 Task: Look for space in Bucha, Ukraine from 24th August, 2023 to 10th September, 2023 for 8 adults in price range Rs.12000 to Rs.15000. Place can be entire place or shared room with 4 bedrooms having 8 beds and 4 bathrooms. Property type can be house, flat, guest house. Amenities needed are: wifi, TV, free parkinig on premises, gym, breakfast. Booking option can be shelf check-in. Required host language is English.
Action: Mouse moved to (435, 108)
Screenshot: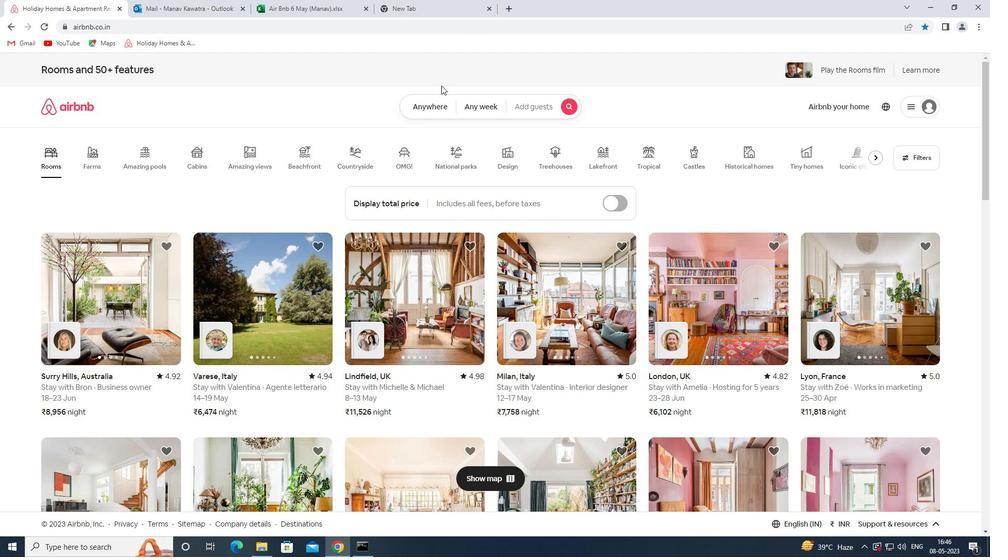 
Action: Mouse pressed left at (435, 108)
Screenshot: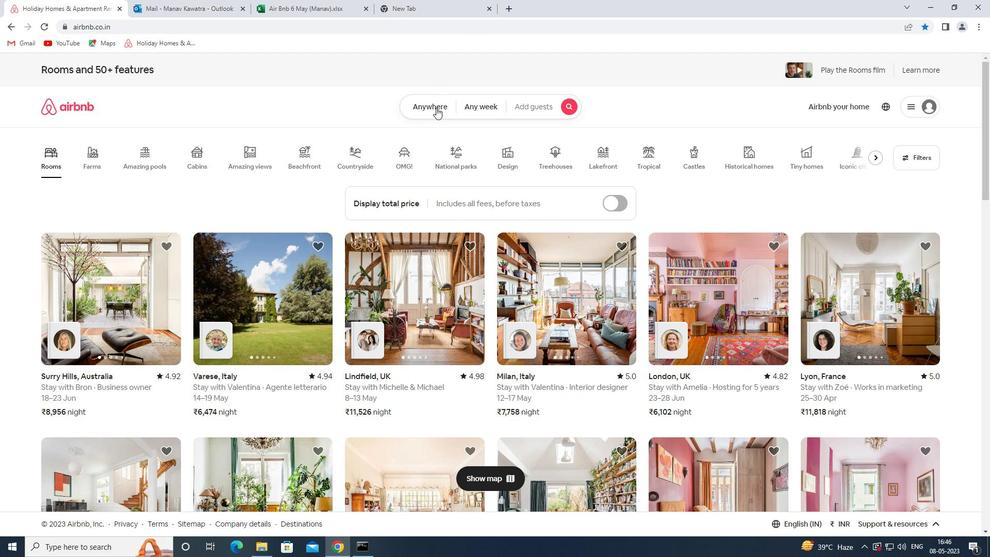 
Action: Mouse moved to (340, 146)
Screenshot: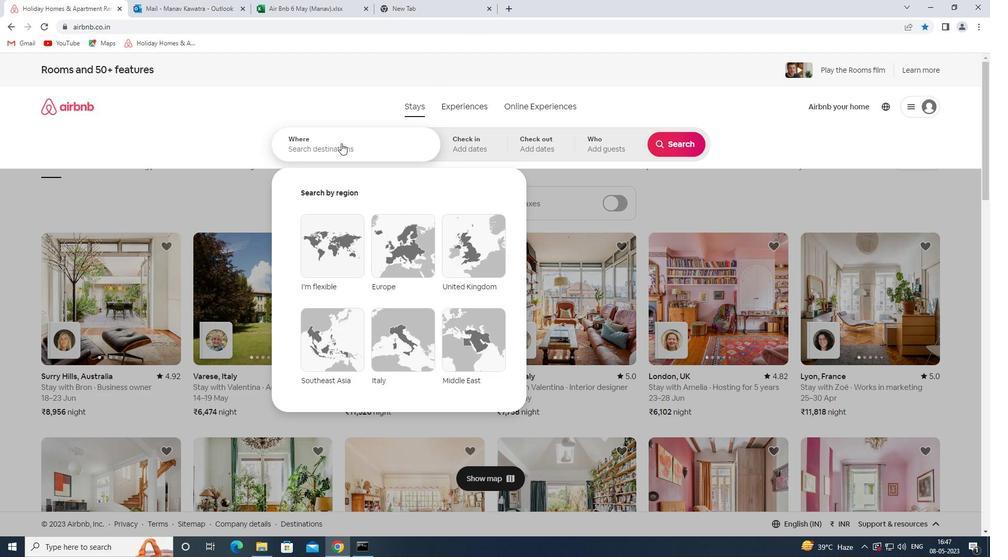 
Action: Mouse pressed left at (340, 146)
Screenshot: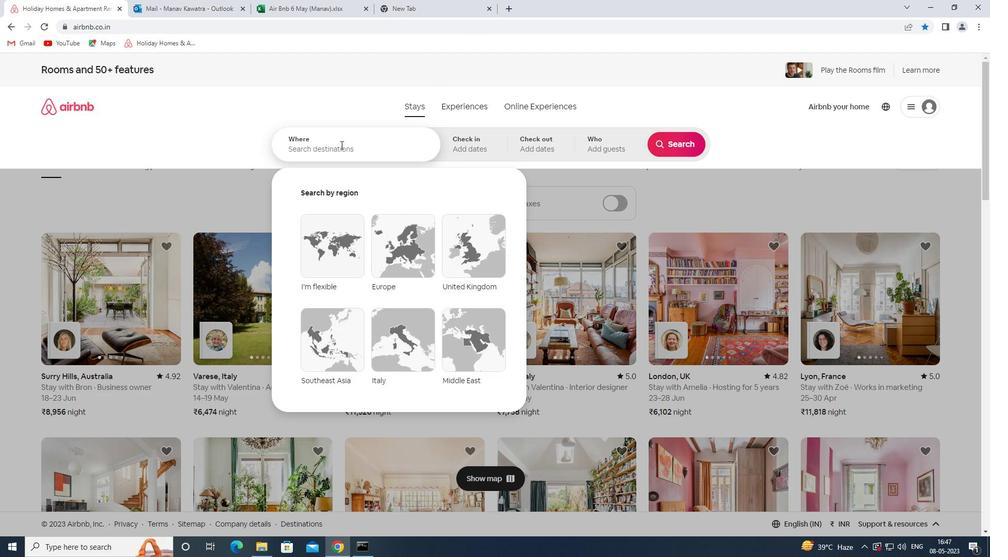 
Action: Key pressed <Key.shift_r><Key.shift_r><Key.shift_r><Key.shift_r><Key.shift_r><Key.shift_r><Key.shift_r><Key.shift_r><Key.shift_r><Key.shift_r><Key.shift_r><Key.shift_r><Key.shift_r>Bucha<Key.space><Key.shift><Key.shift><Key.shift><Key.shift><Key.shift><Key.shift><Key.shift><Key.shift><Key.shift><Key.shift><Key.shift><Key.shift><Key.shift><Key.shift><Key.shift>UKRAINE<Key.space><Key.enter>
Screenshot: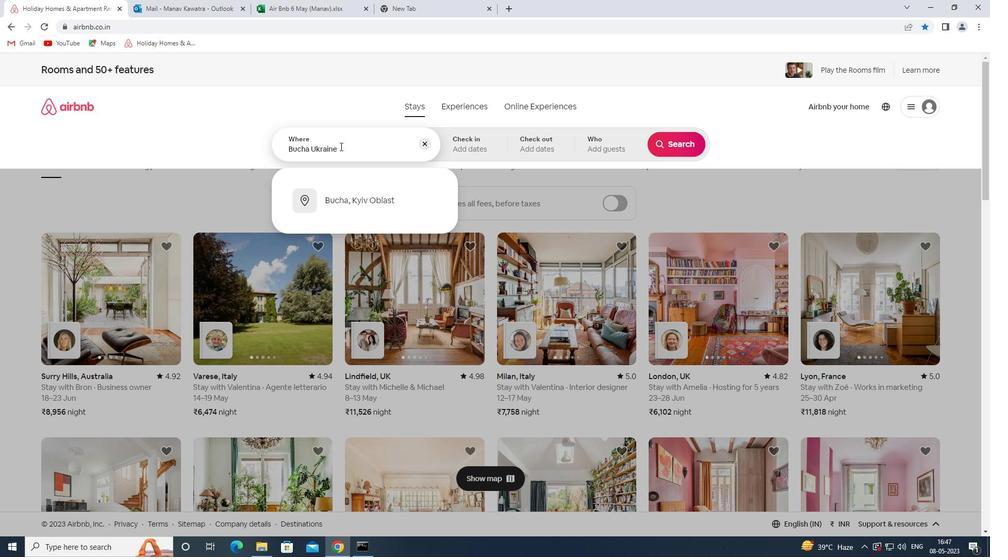 
Action: Mouse moved to (667, 222)
Screenshot: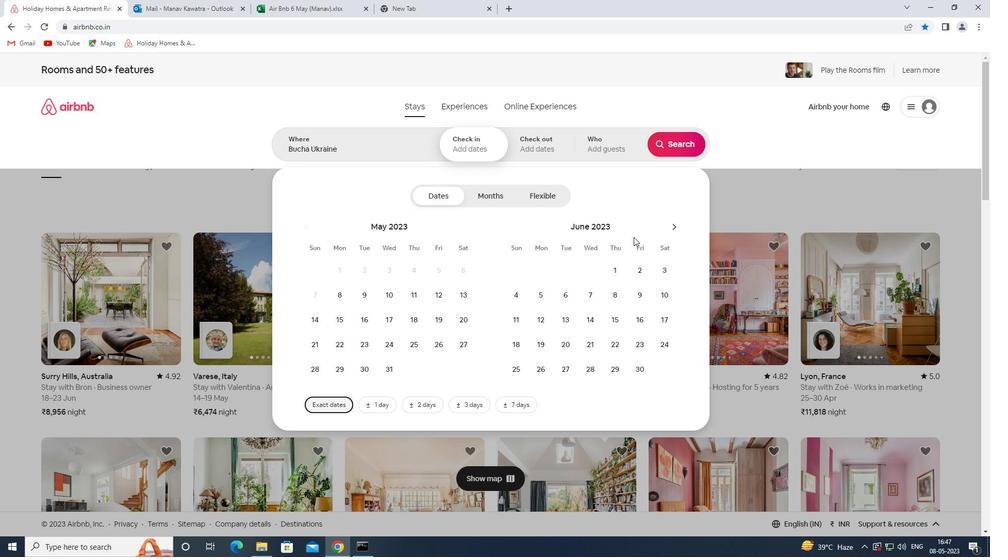 
Action: Mouse pressed left at (667, 222)
Screenshot: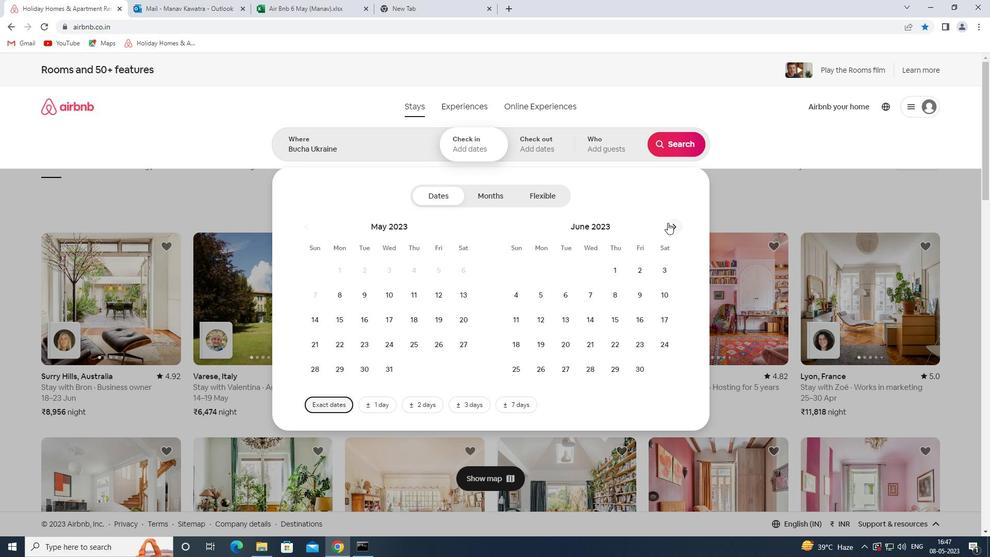 
Action: Mouse moved to (670, 223)
Screenshot: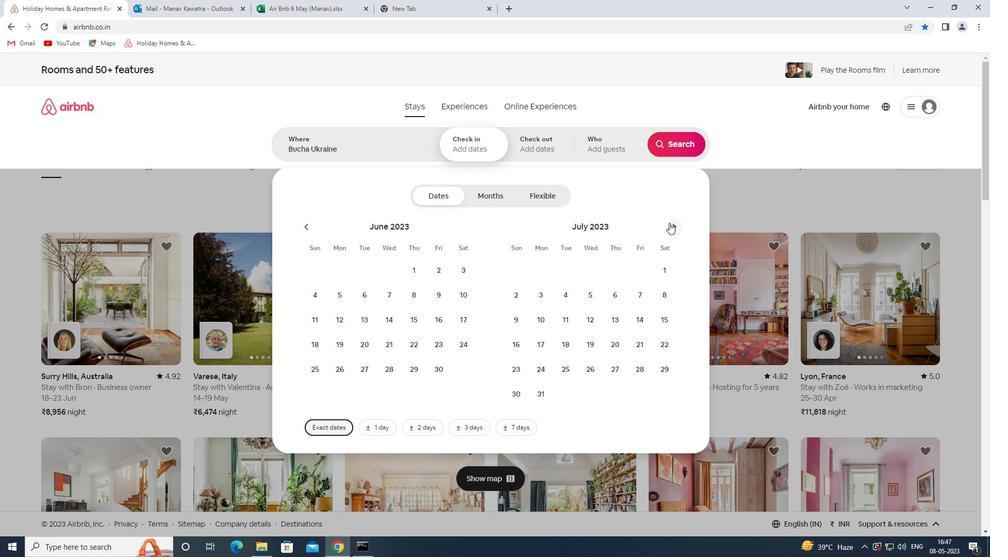 
Action: Mouse pressed left at (670, 223)
Screenshot: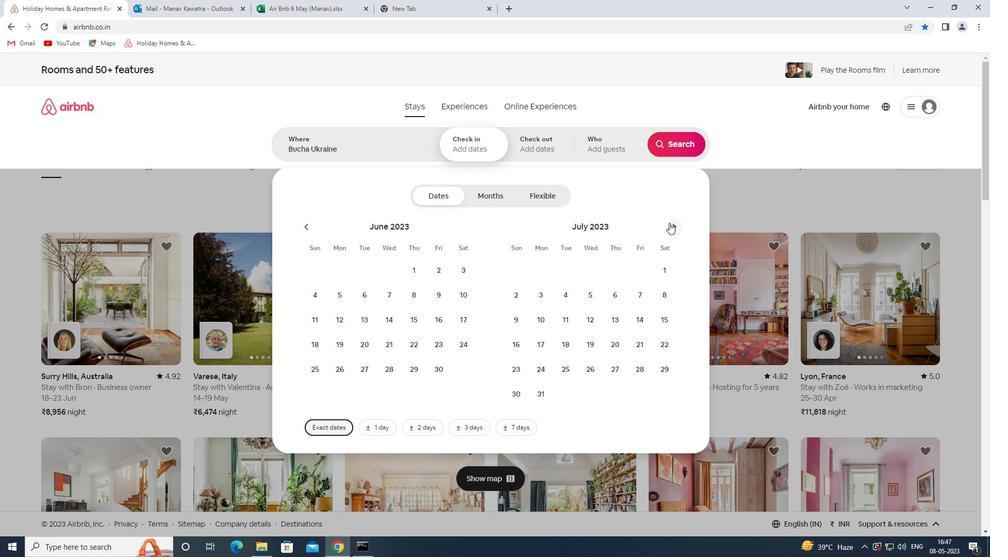 
Action: Mouse moved to (616, 348)
Screenshot: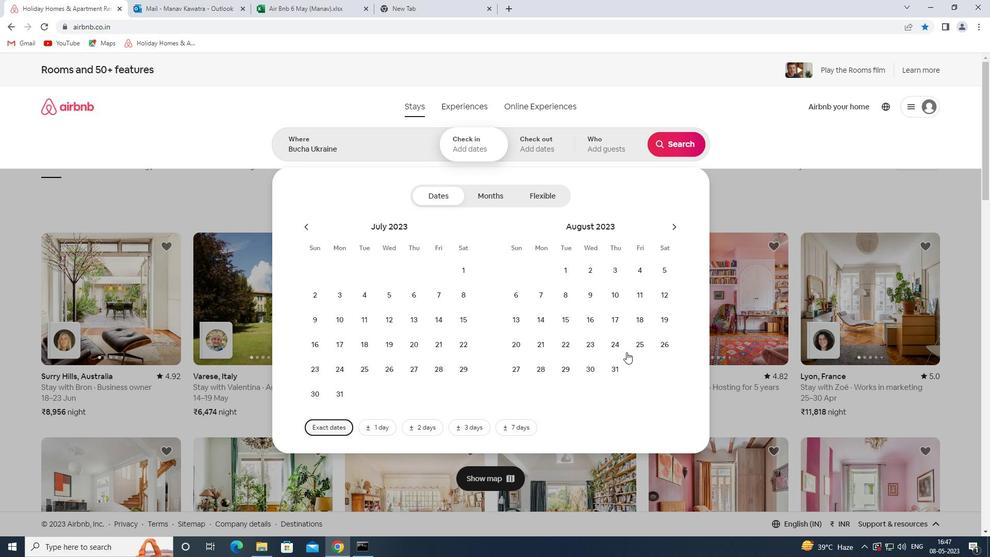 
Action: Mouse pressed left at (616, 348)
Screenshot: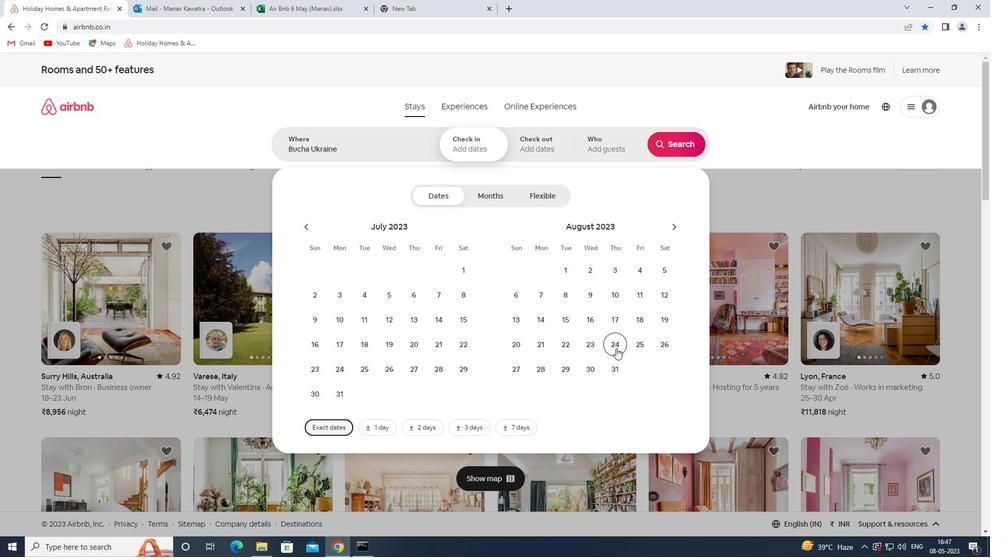 
Action: Mouse moved to (671, 221)
Screenshot: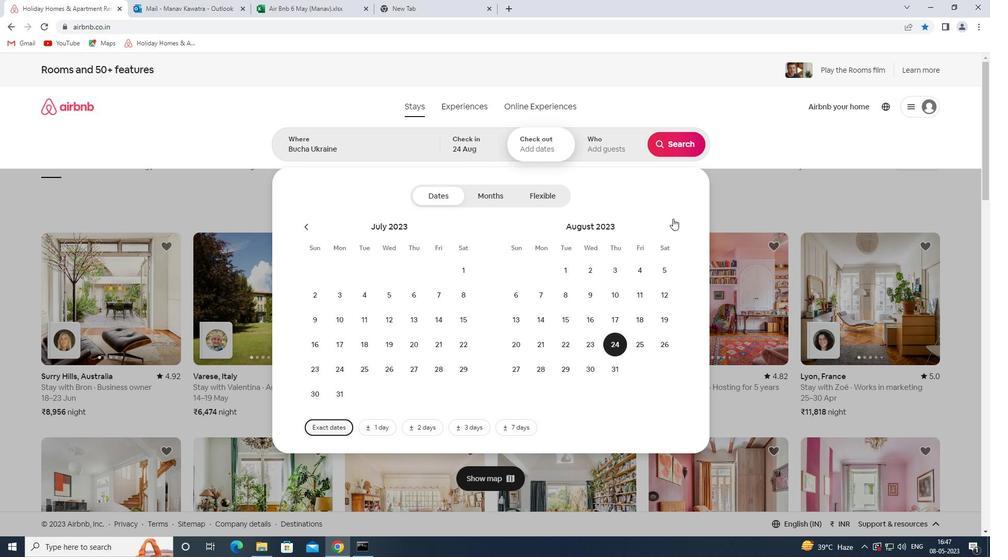 
Action: Mouse pressed left at (671, 221)
Screenshot: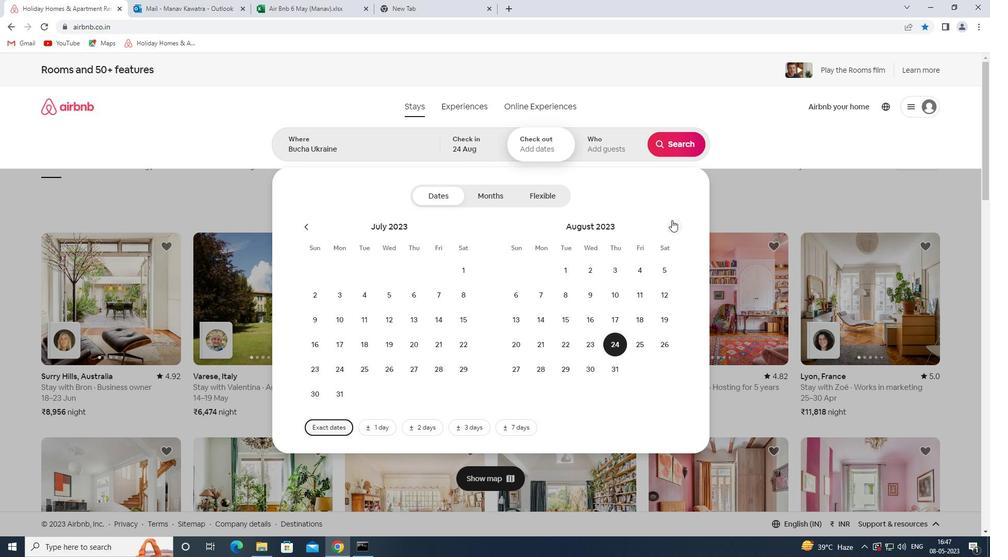
Action: Mouse moved to (521, 318)
Screenshot: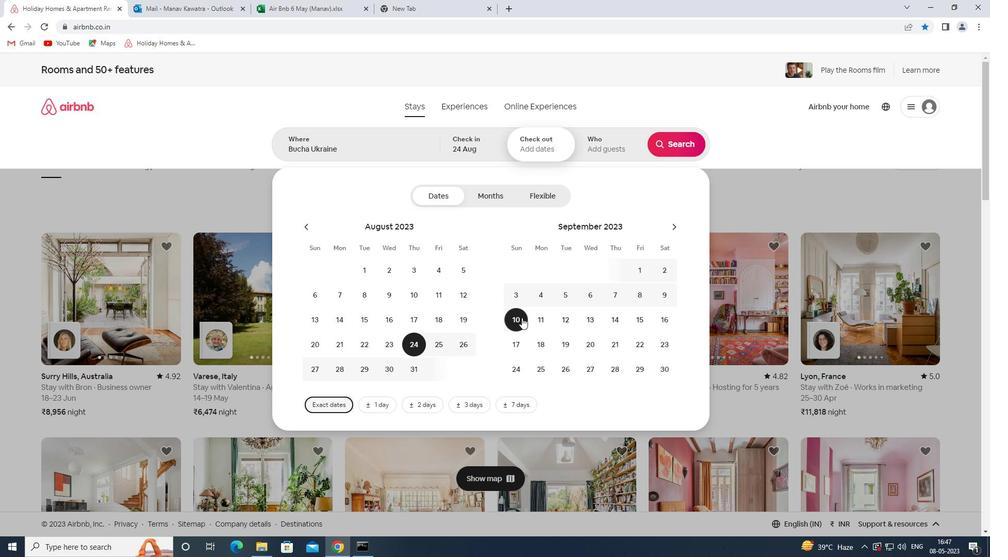 
Action: Mouse pressed left at (521, 318)
Screenshot: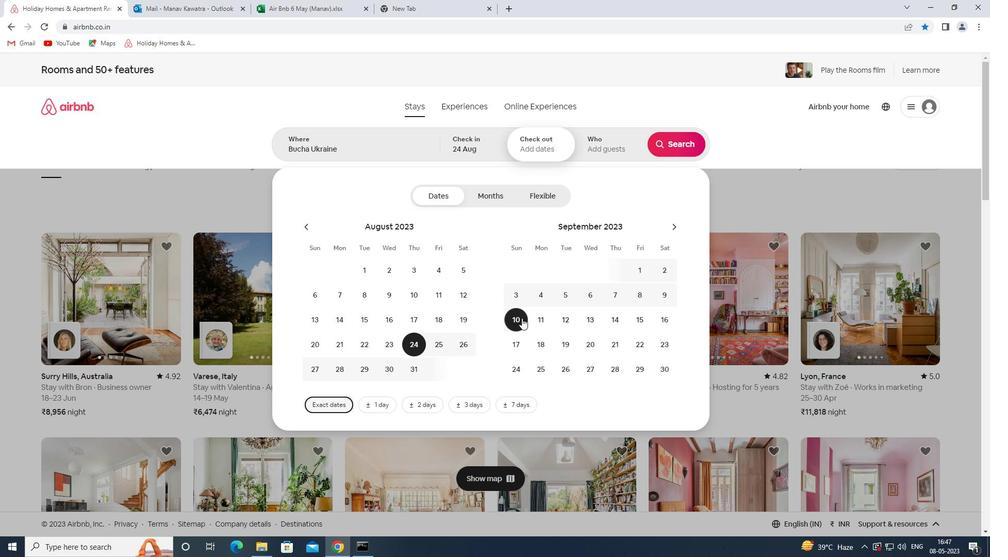 
Action: Mouse moved to (601, 146)
Screenshot: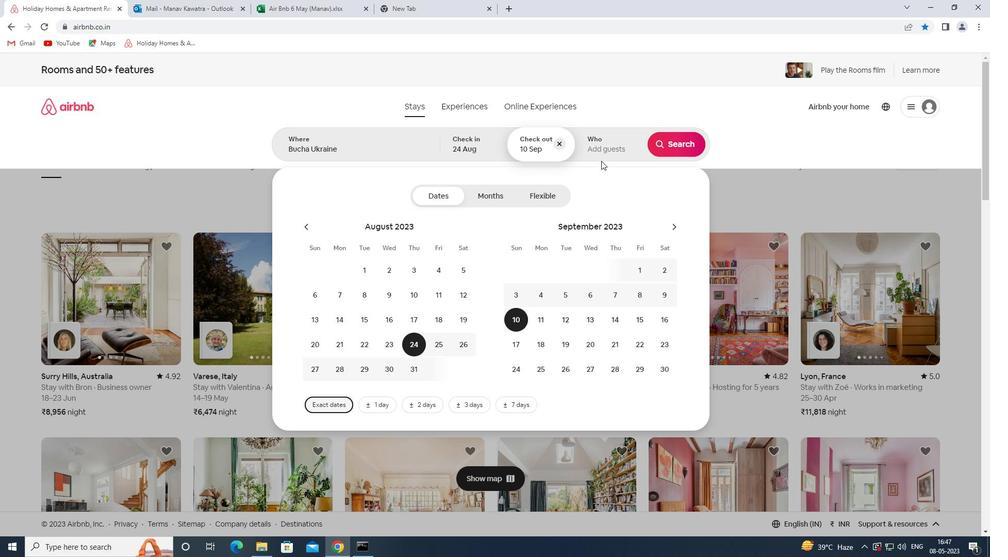 
Action: Mouse pressed left at (601, 146)
Screenshot: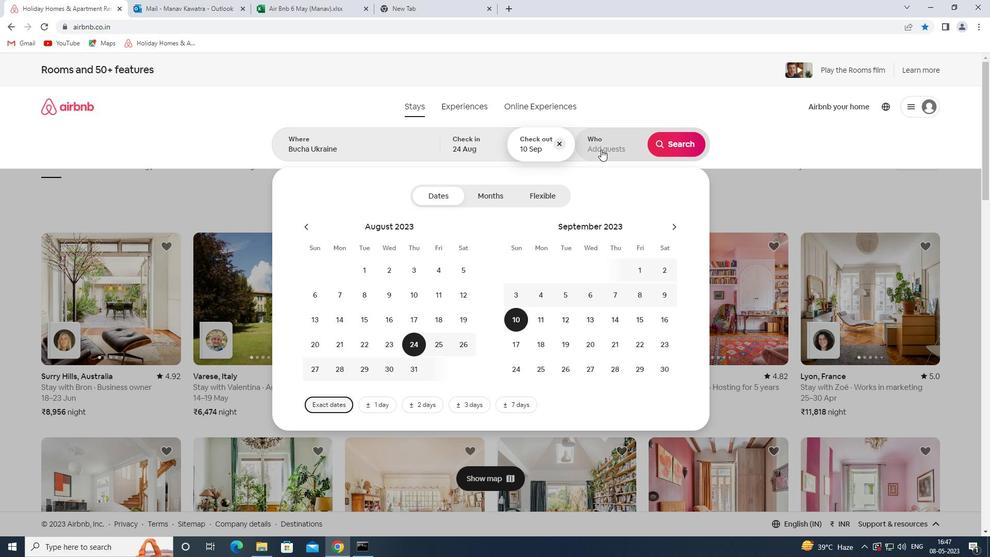 
Action: Mouse moved to (677, 197)
Screenshot: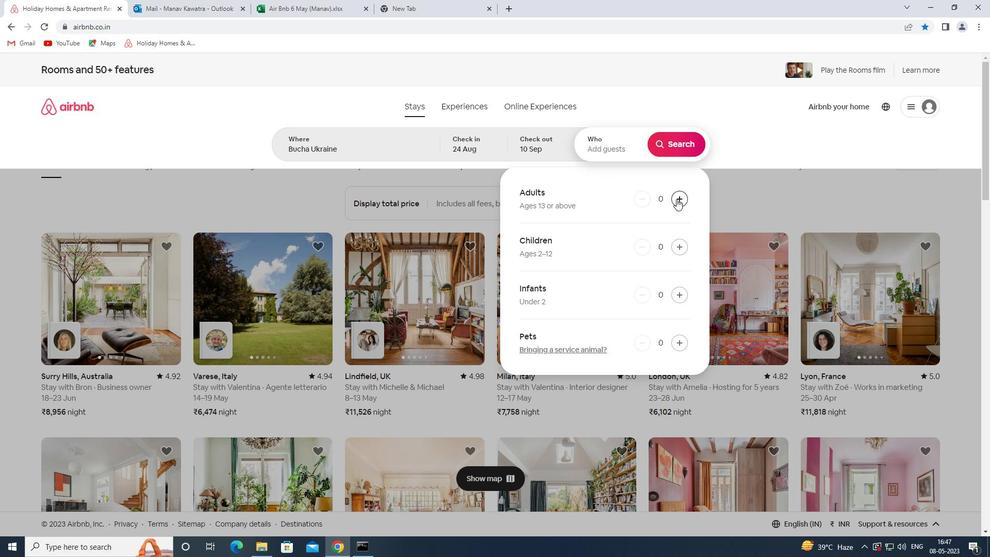 
Action: Mouse pressed left at (677, 197)
Screenshot: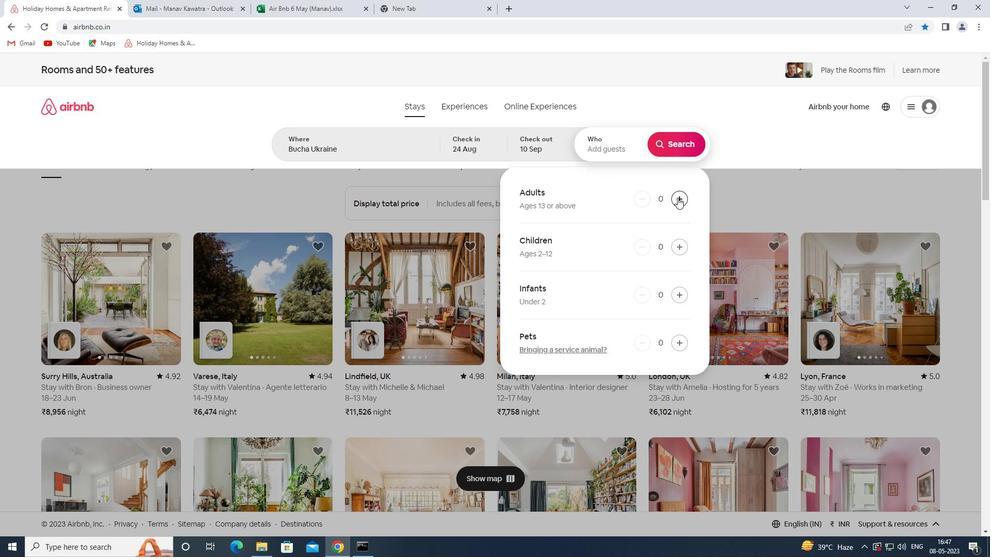 
Action: Mouse pressed left at (677, 197)
Screenshot: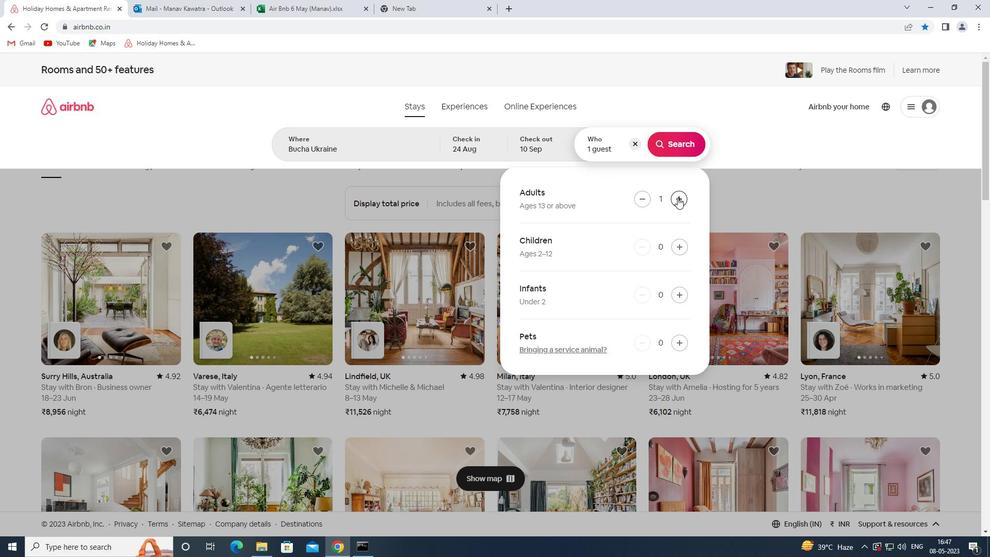 
Action: Mouse pressed left at (677, 197)
Screenshot: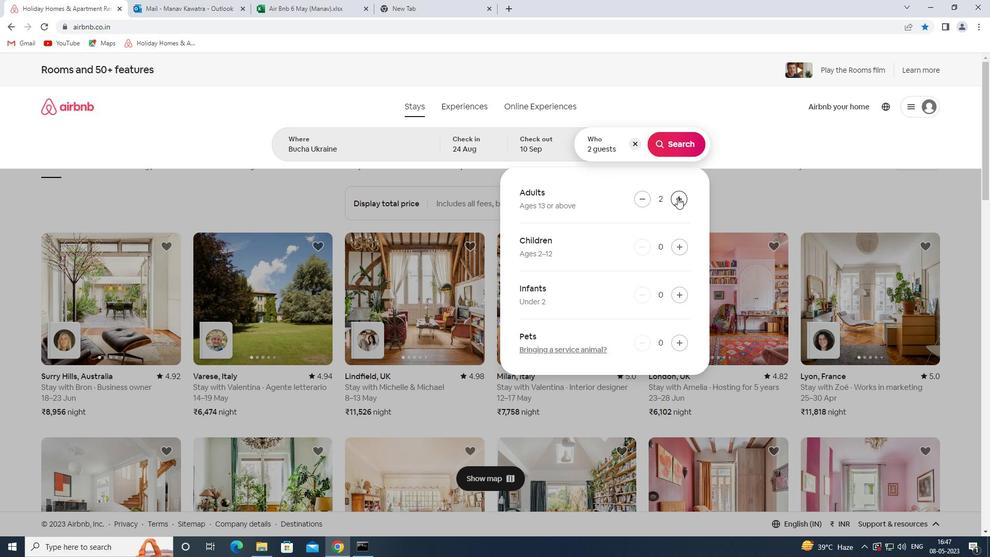 
Action: Mouse pressed left at (677, 197)
Screenshot: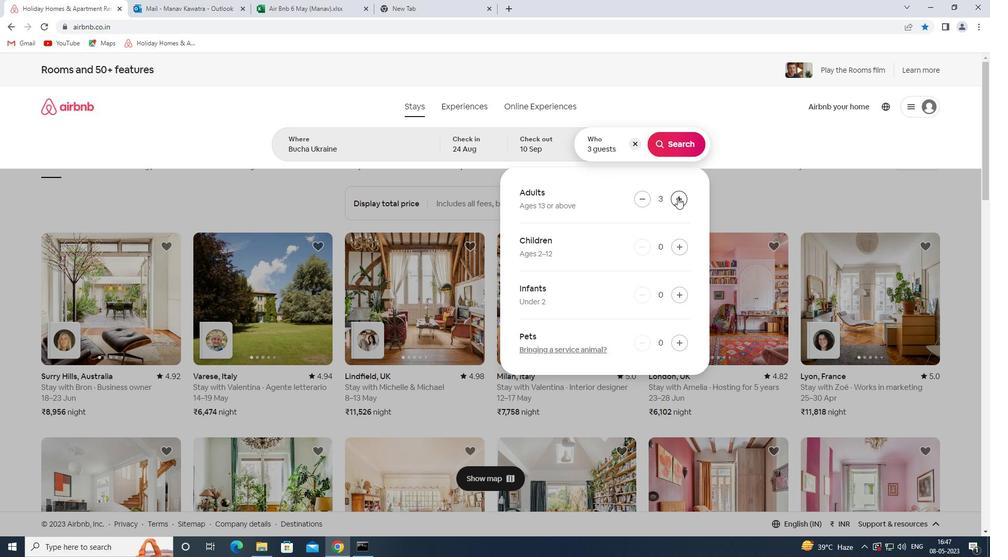 
Action: Mouse pressed left at (677, 197)
Screenshot: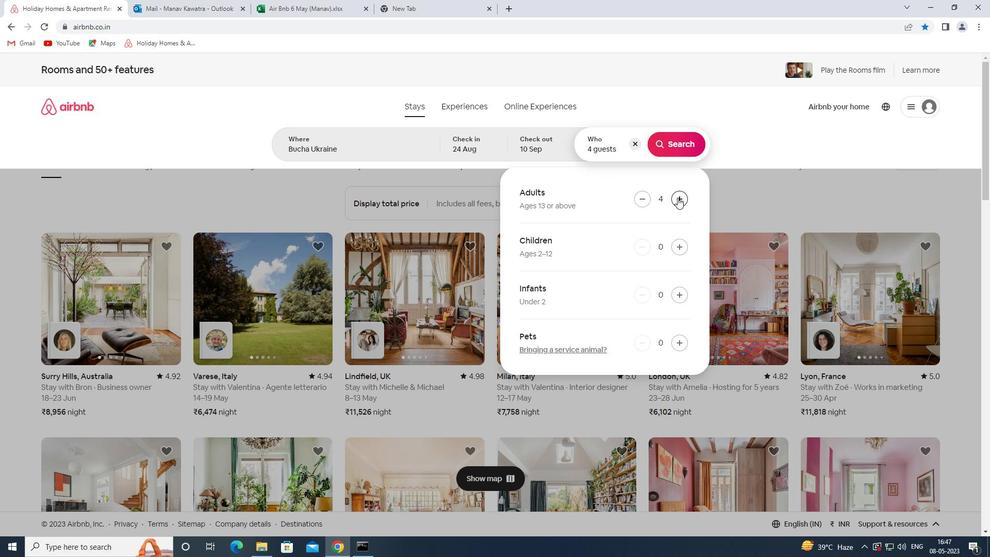 
Action: Mouse pressed left at (677, 197)
Screenshot: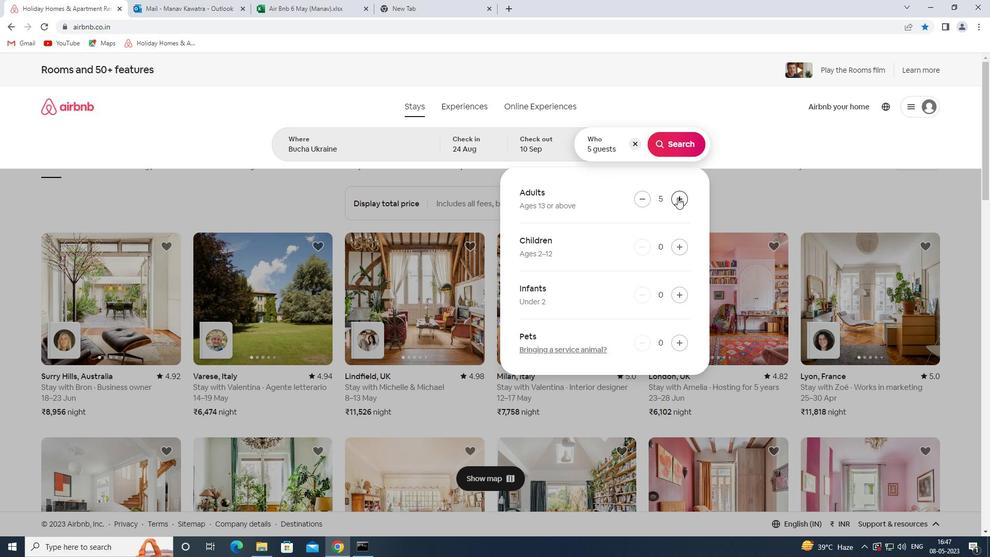 
Action: Mouse pressed left at (677, 197)
Screenshot: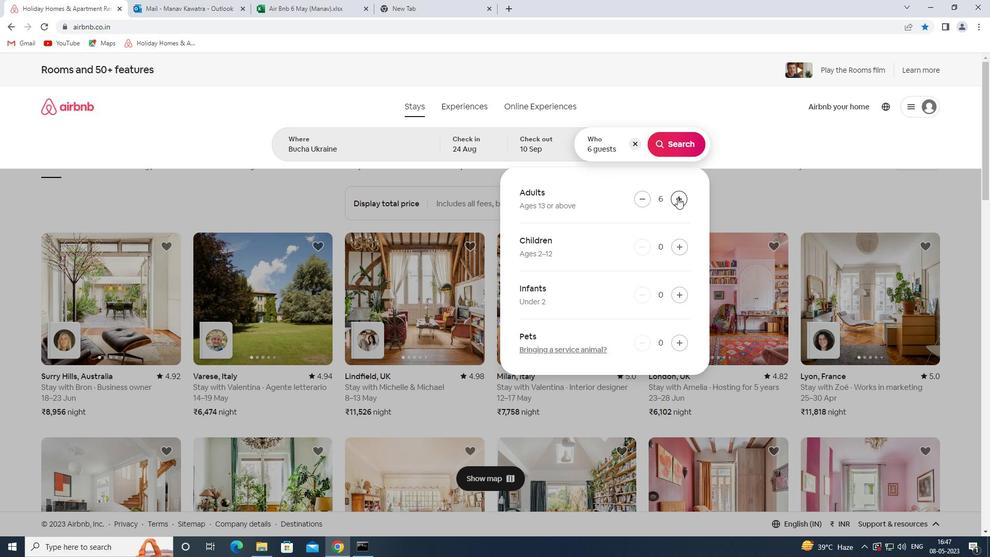
Action: Mouse pressed left at (677, 197)
Screenshot: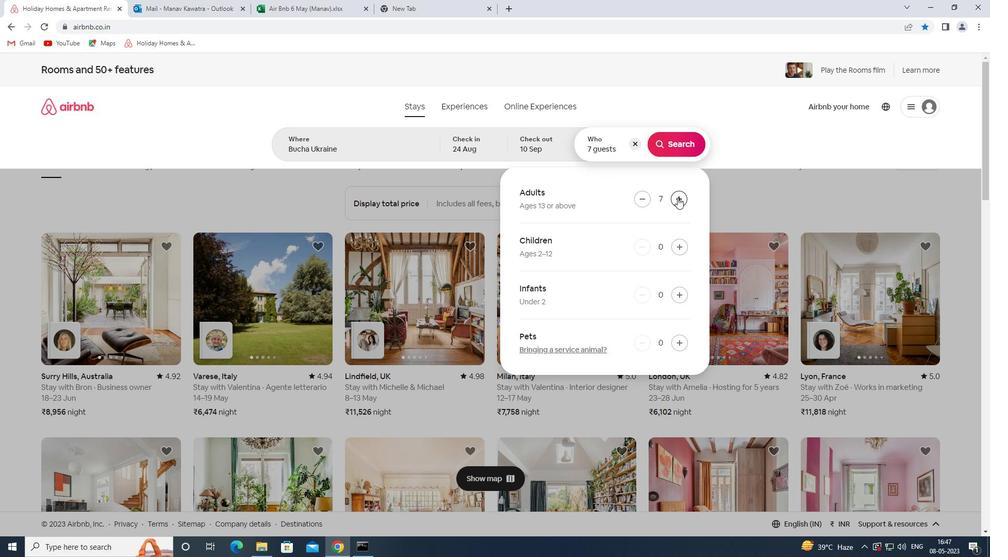 
Action: Mouse pressed left at (677, 197)
Screenshot: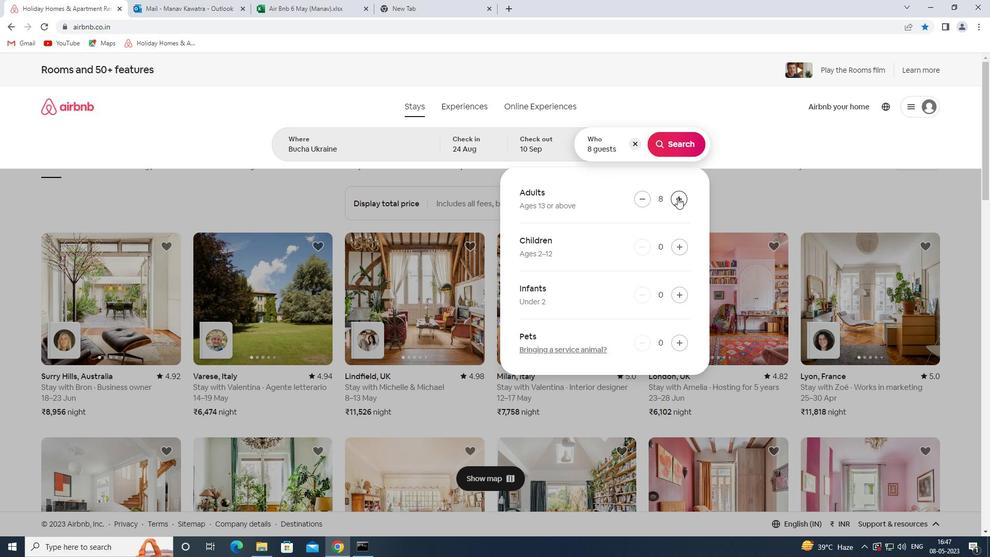 
Action: Mouse moved to (642, 200)
Screenshot: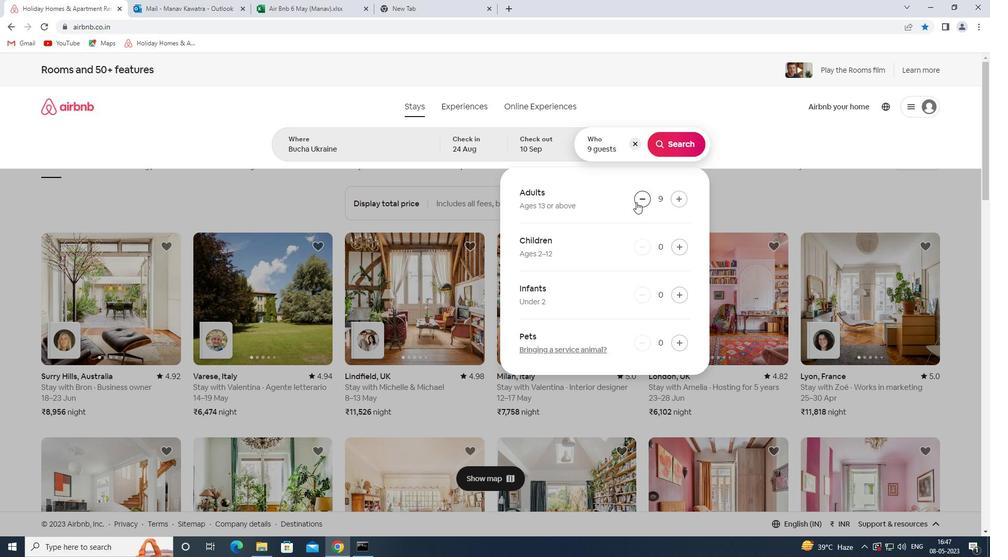 
Action: Mouse pressed left at (642, 200)
Screenshot: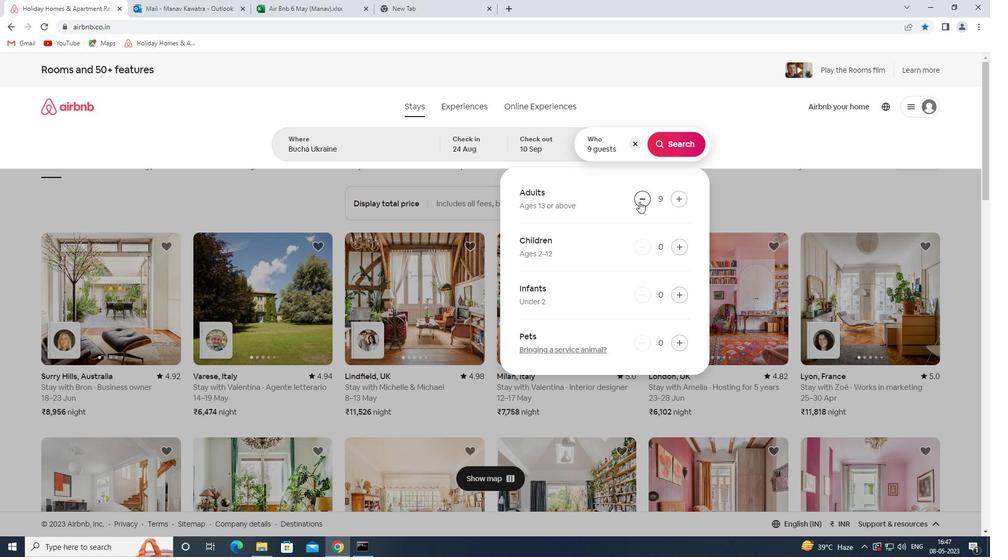
Action: Mouse moved to (677, 151)
Screenshot: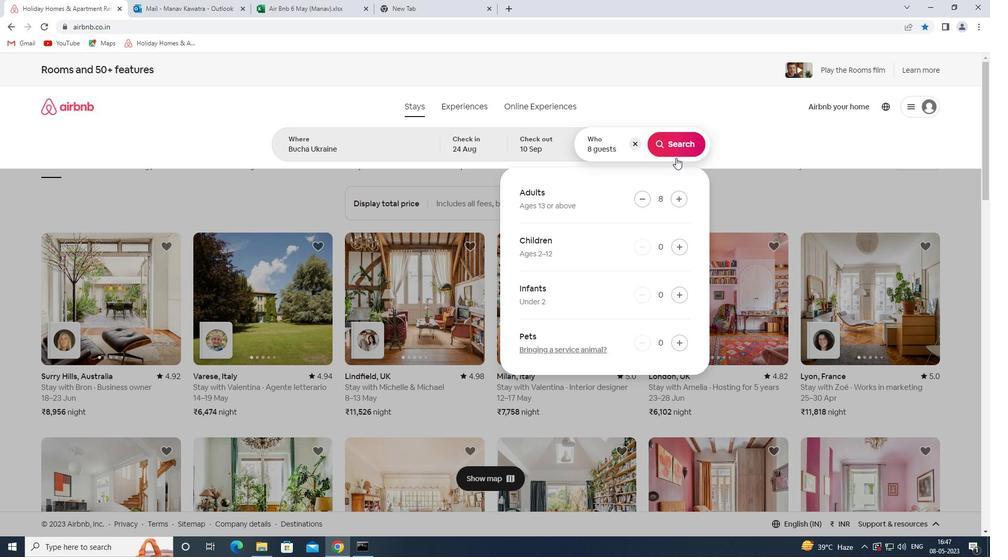 
Action: Mouse pressed left at (677, 151)
Screenshot: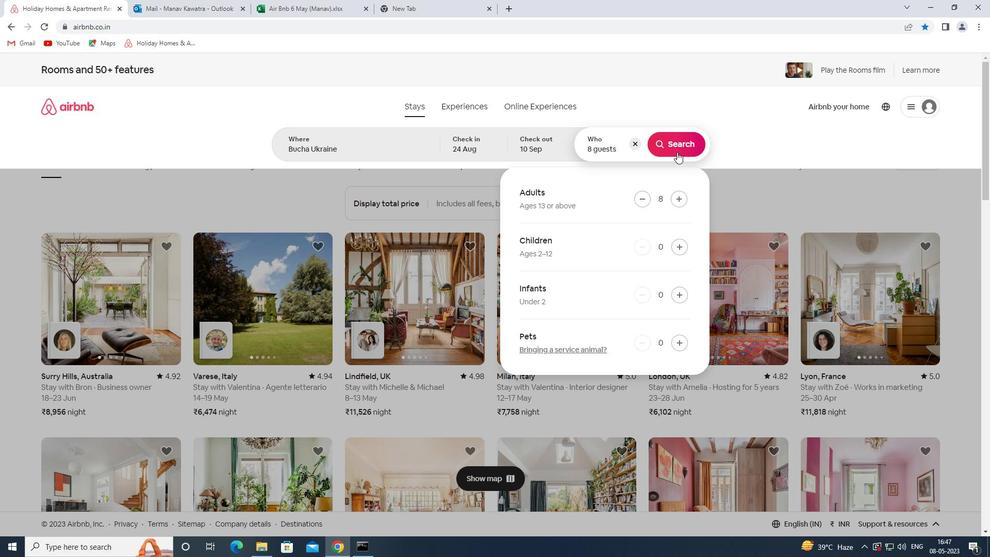 
Action: Mouse moved to (936, 118)
Screenshot: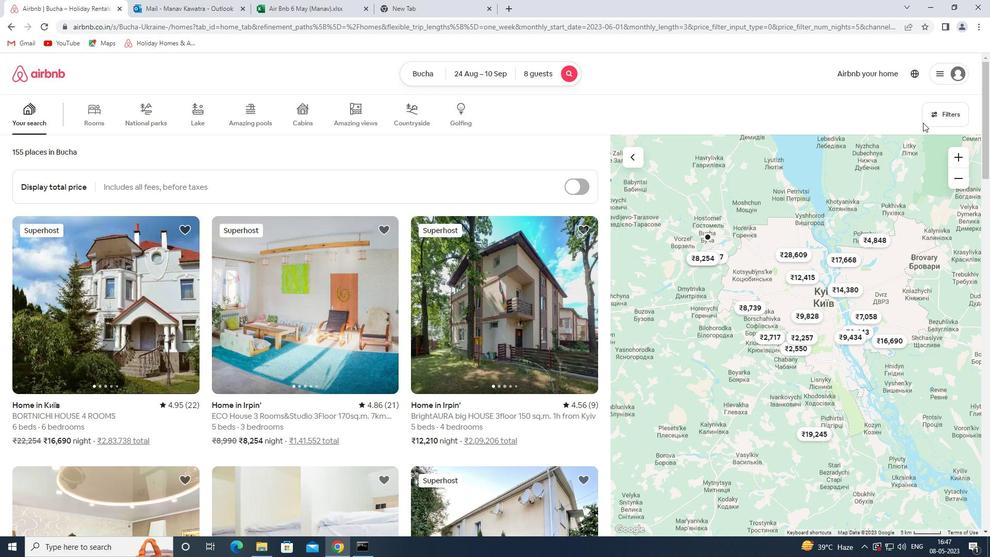 
Action: Mouse pressed left at (936, 118)
Screenshot: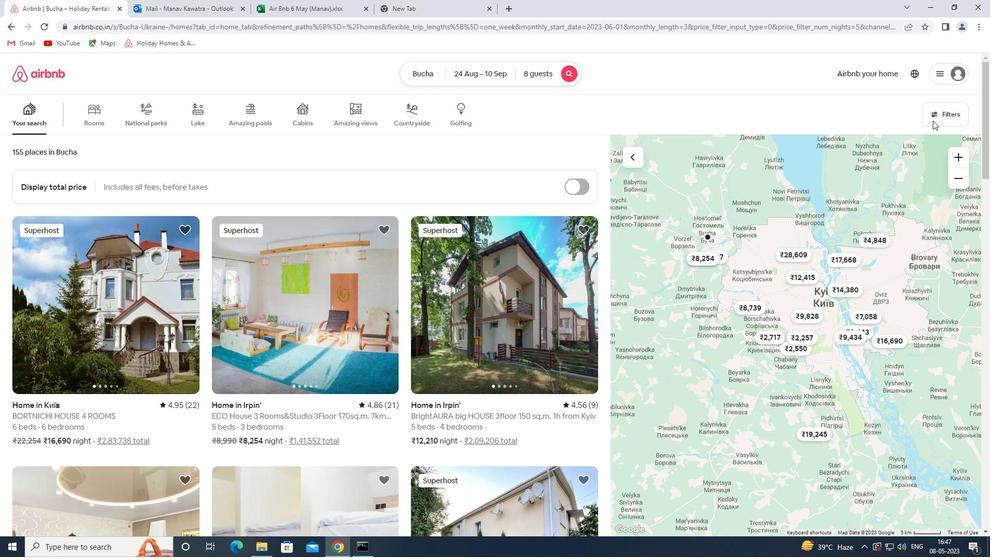 
Action: Mouse moved to (359, 373)
Screenshot: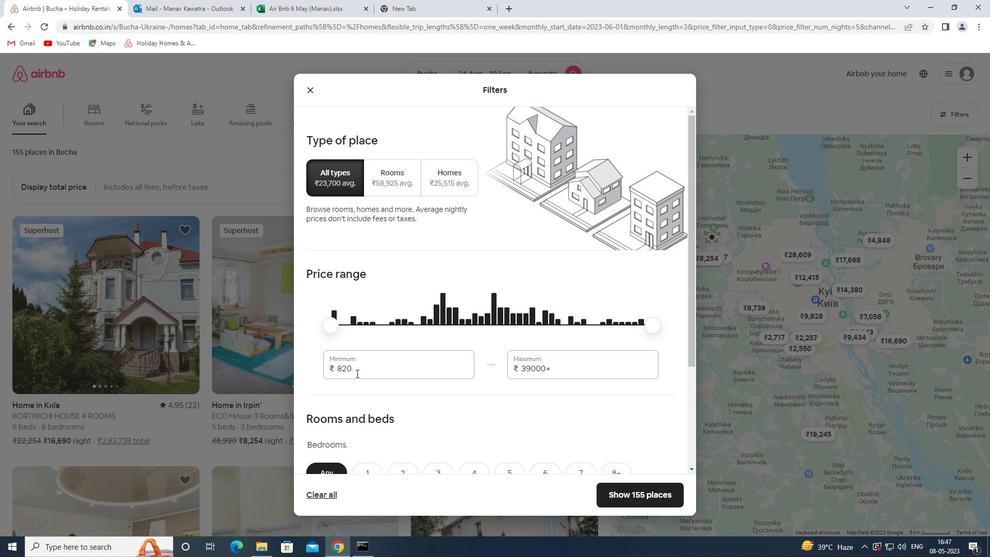 
Action: Mouse pressed left at (359, 373)
Screenshot: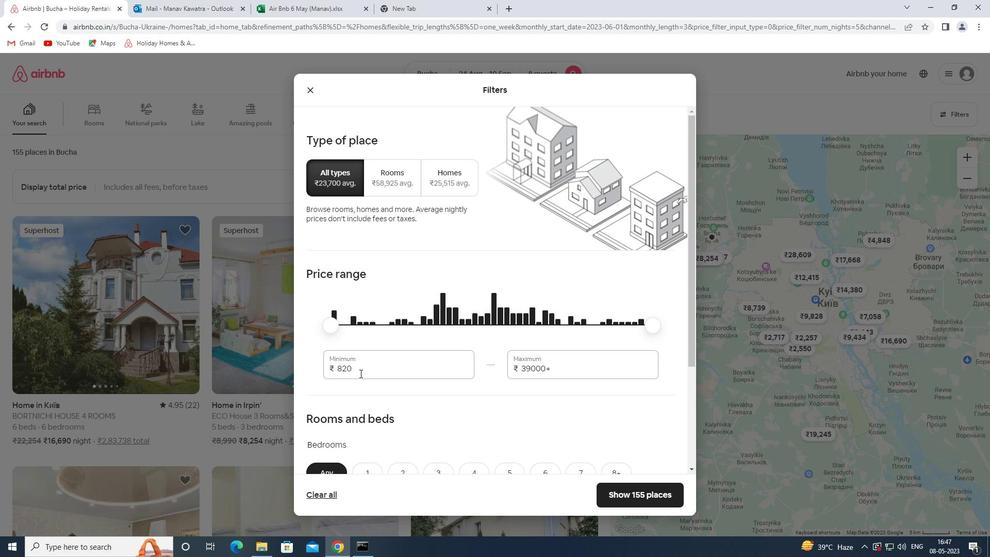 
Action: Mouse pressed left at (359, 373)
Screenshot: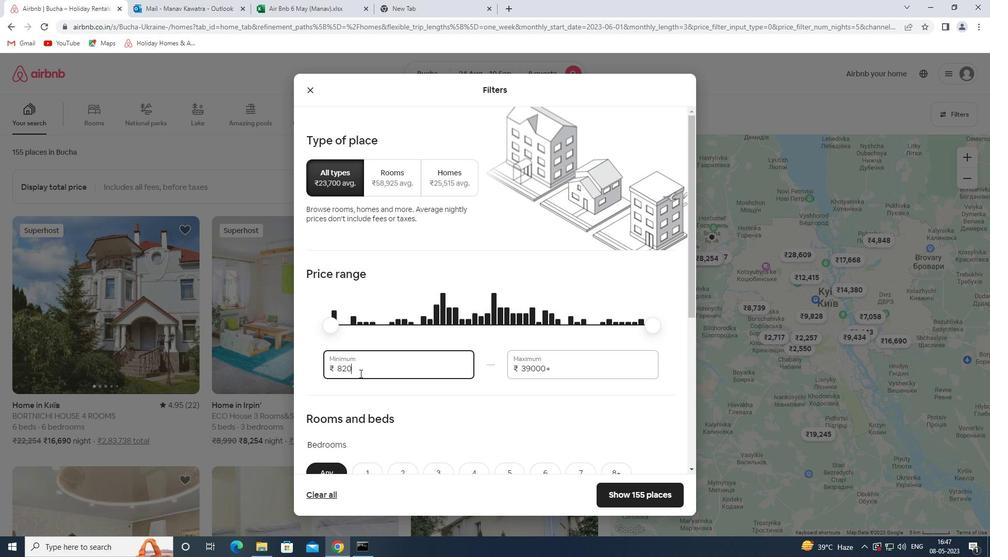 
Action: Key pressed 12000<Key.tab>15000
Screenshot: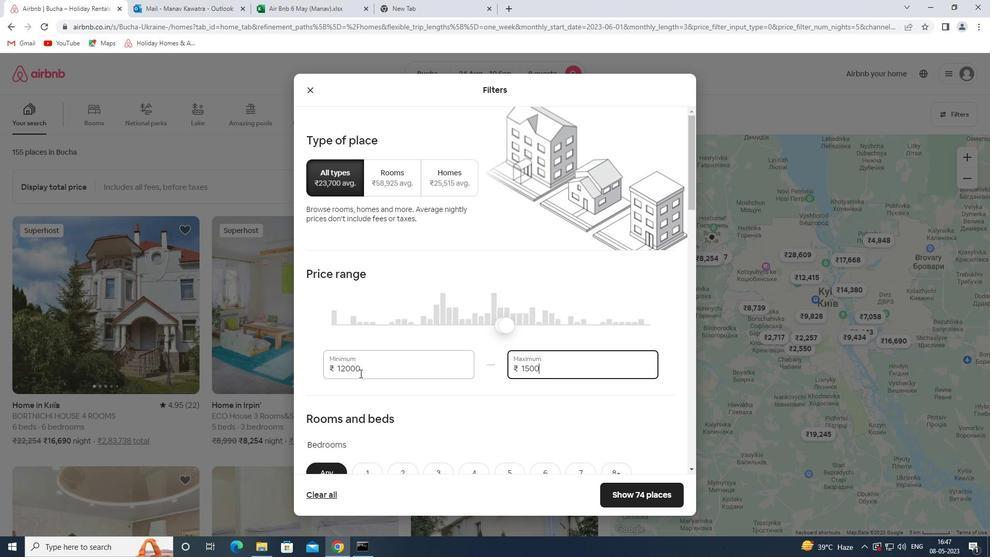 
Action: Mouse moved to (374, 365)
Screenshot: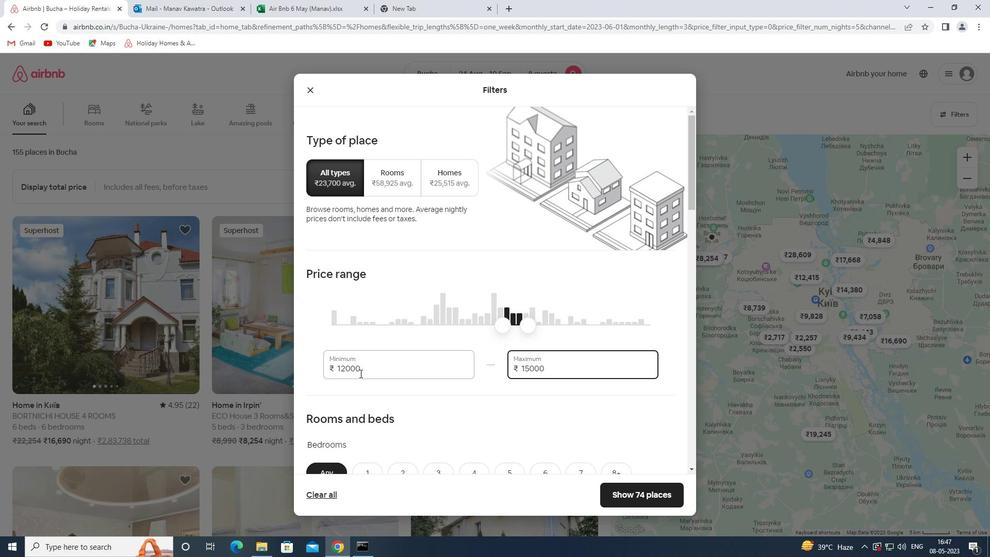 
Action: Mouse scrolled (374, 365) with delta (0, 0)
Screenshot: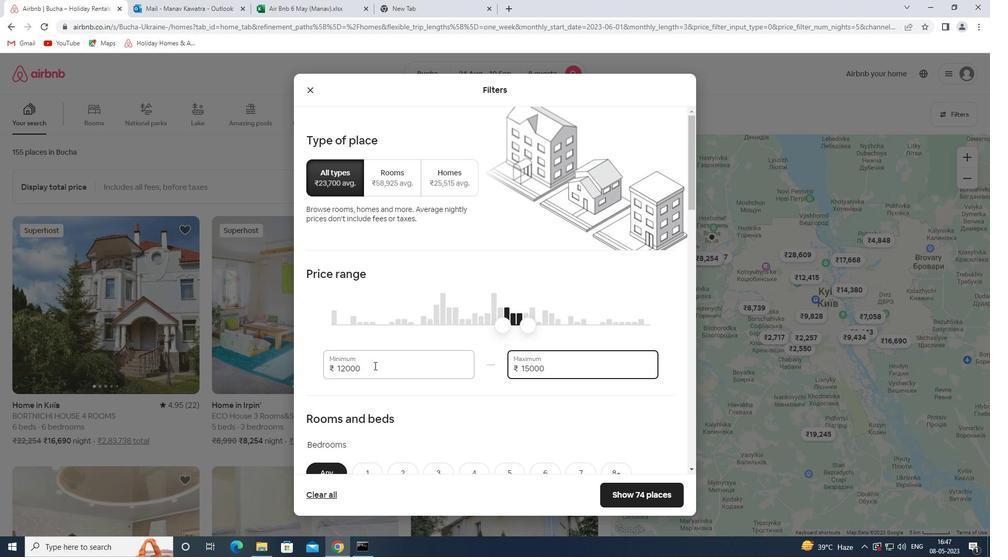 
Action: Mouse moved to (370, 370)
Screenshot: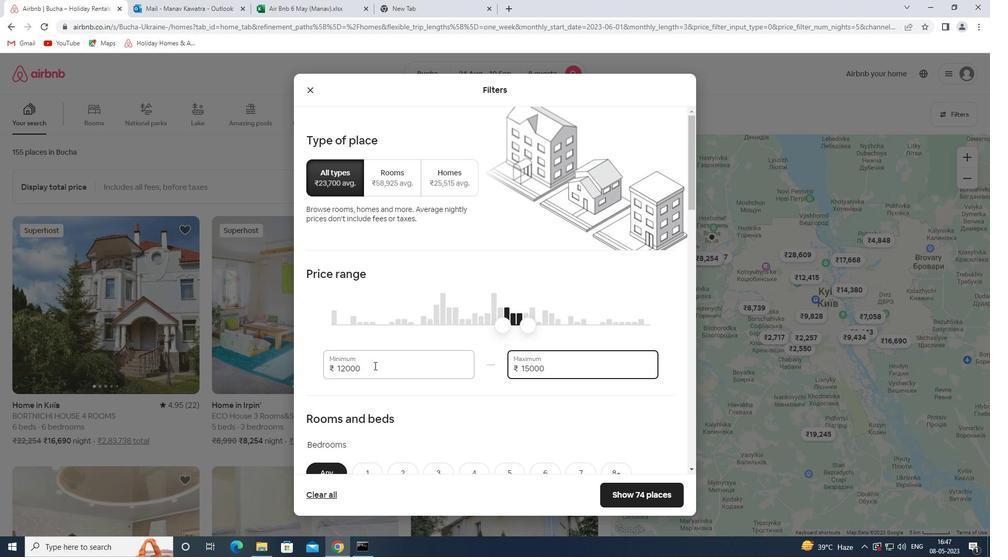 
Action: Mouse scrolled (370, 370) with delta (0, 0)
Screenshot: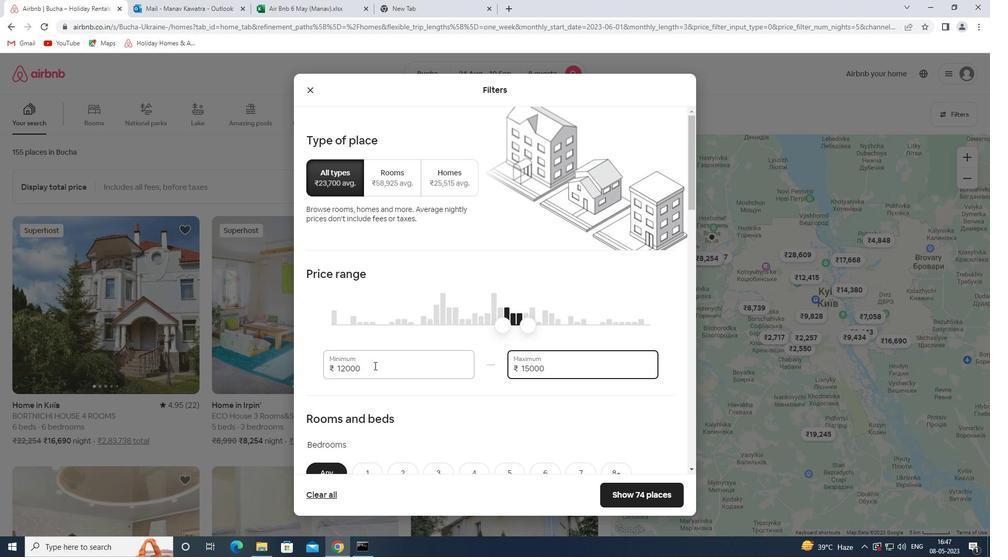 
Action: Mouse moved to (366, 378)
Screenshot: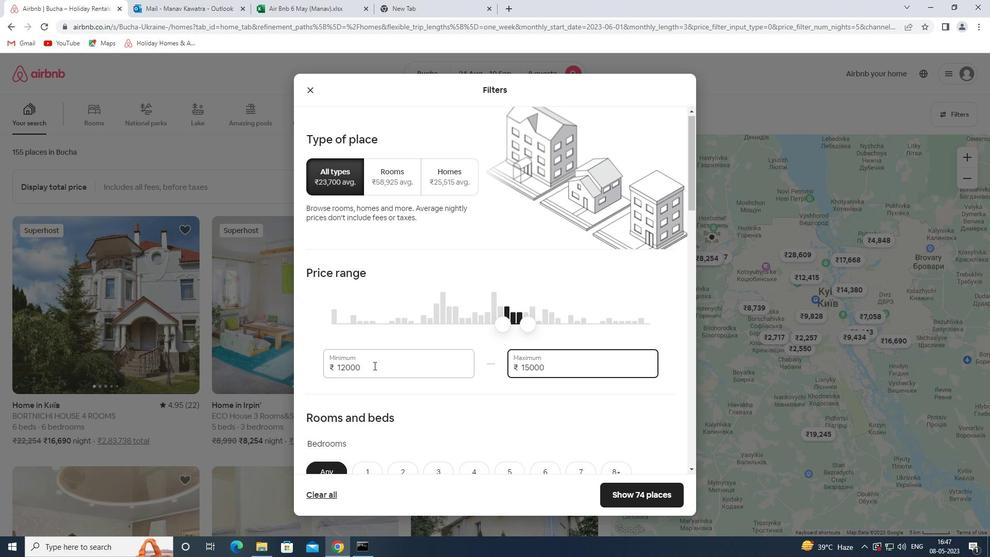 
Action: Mouse scrolled (366, 377) with delta (0, 0)
Screenshot: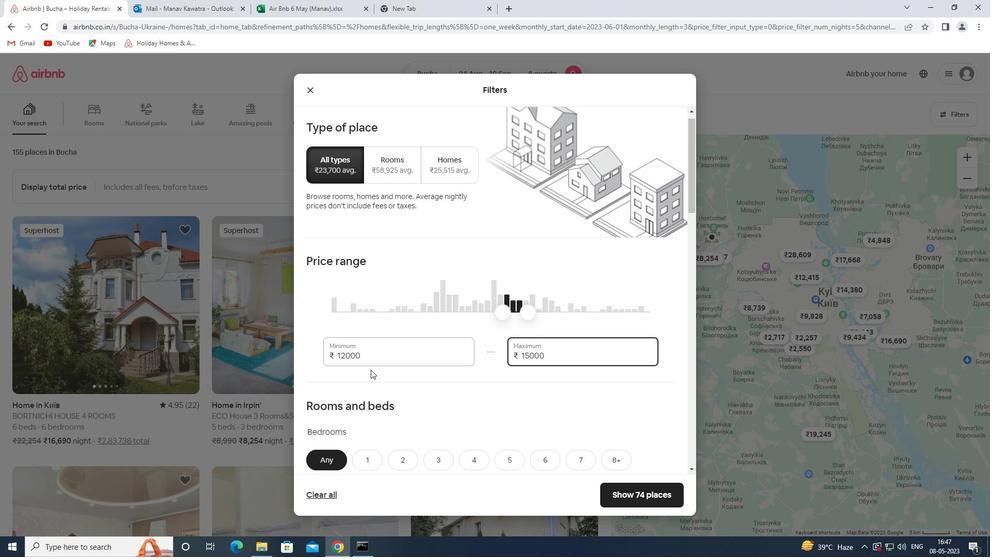 
Action: Mouse moved to (364, 381)
Screenshot: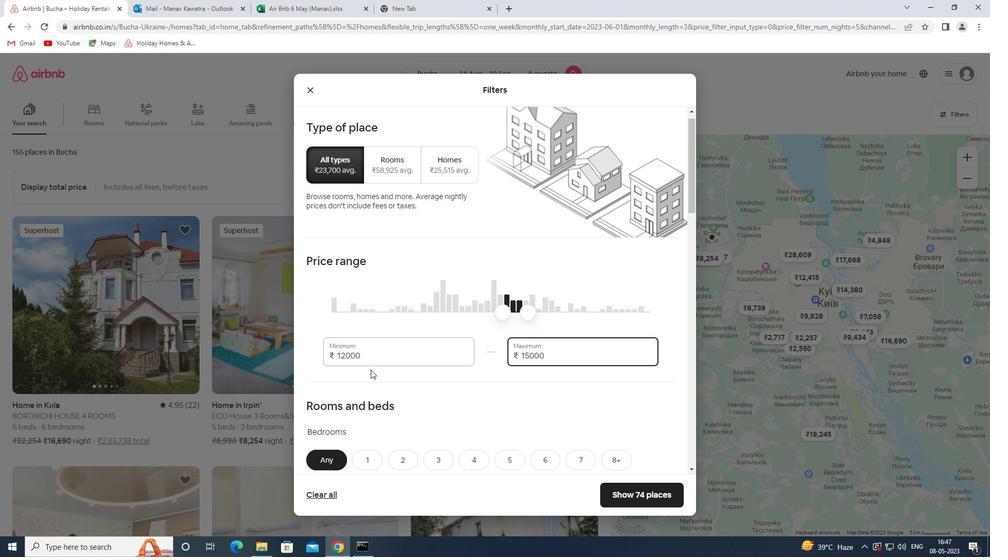
Action: Mouse scrolled (364, 381) with delta (0, 0)
Screenshot: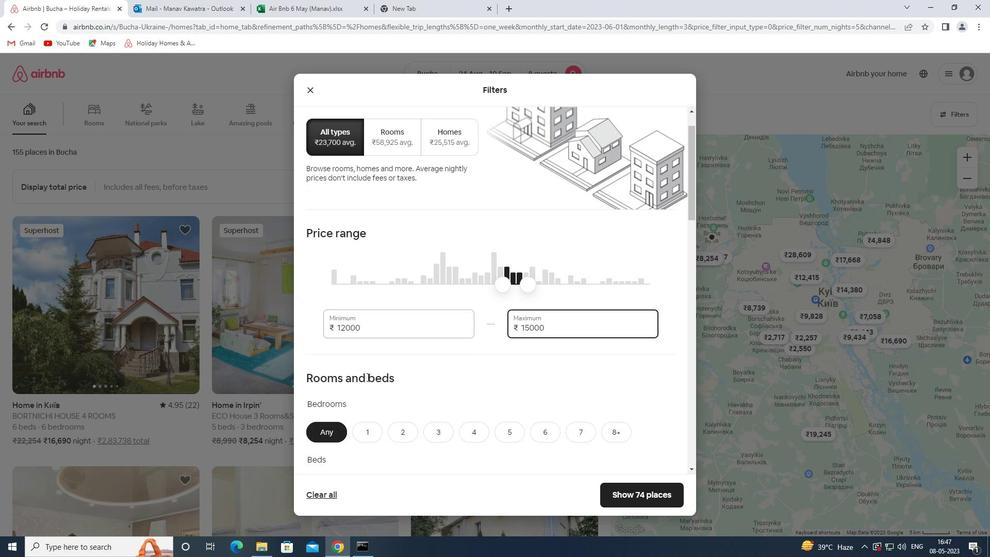 
Action: Mouse moved to (466, 272)
Screenshot: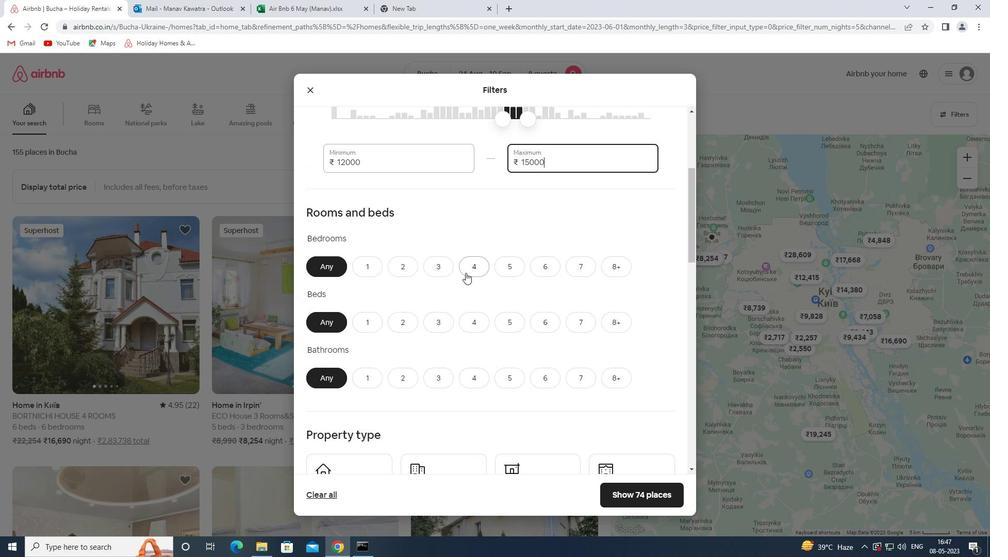 
Action: Mouse pressed left at (466, 272)
Screenshot: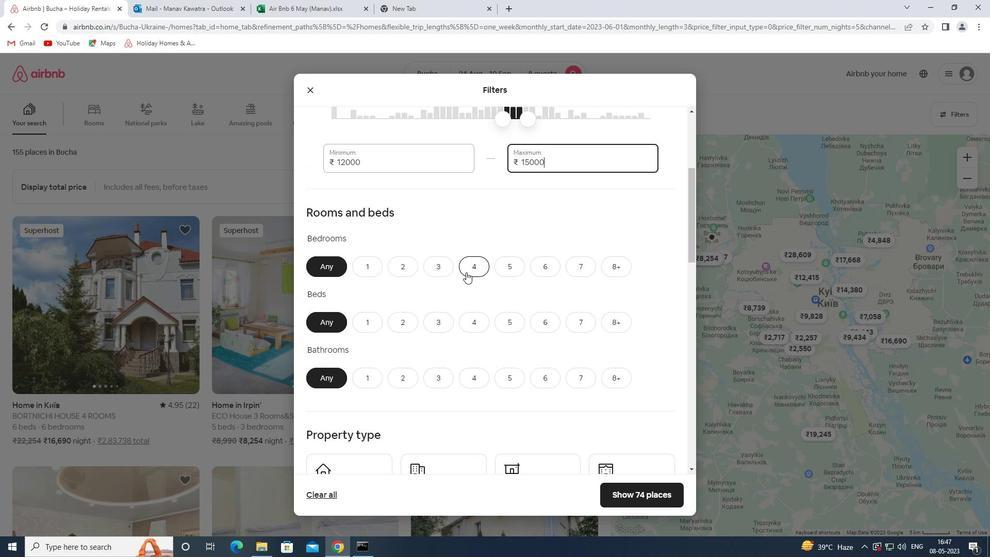 
Action: Mouse moved to (618, 319)
Screenshot: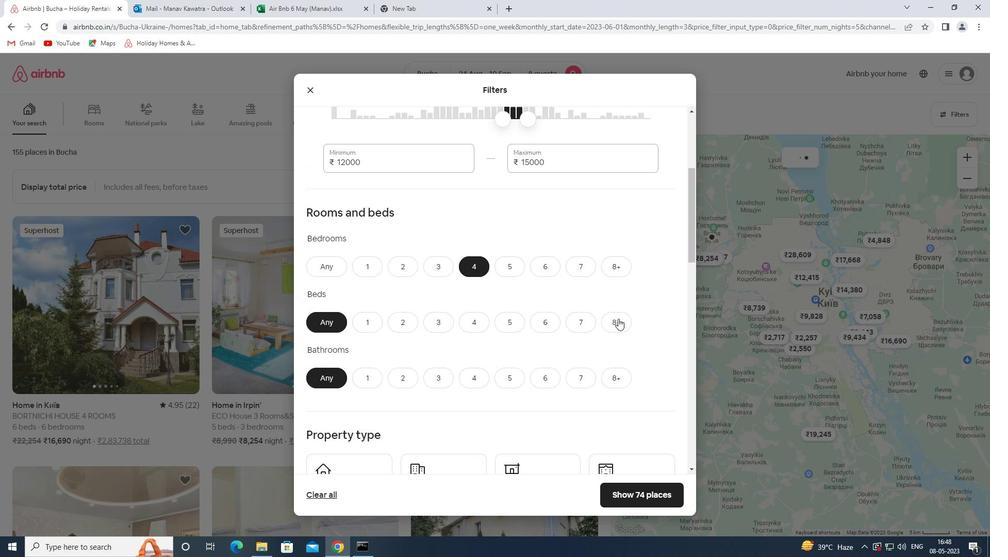 
Action: Mouse pressed left at (618, 319)
Screenshot: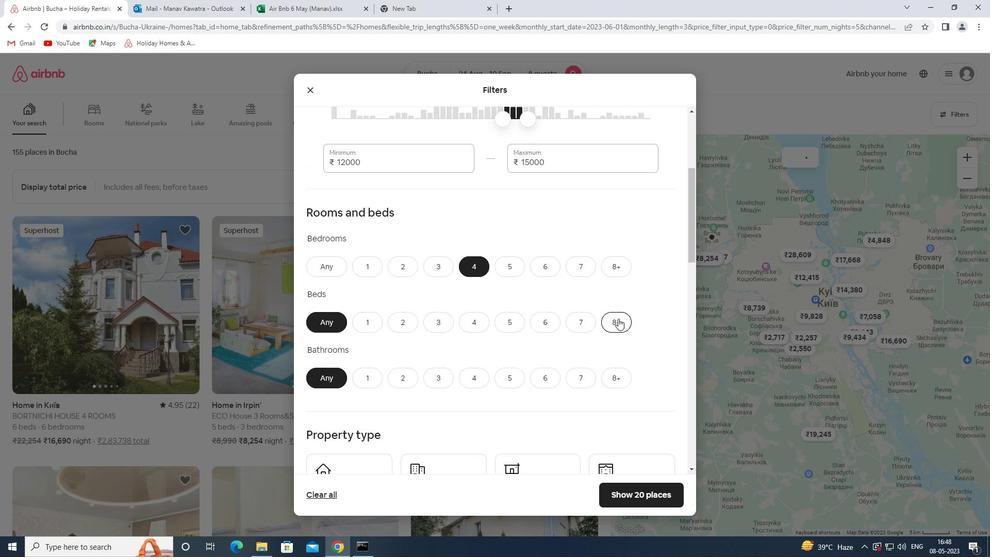 
Action: Mouse moved to (472, 381)
Screenshot: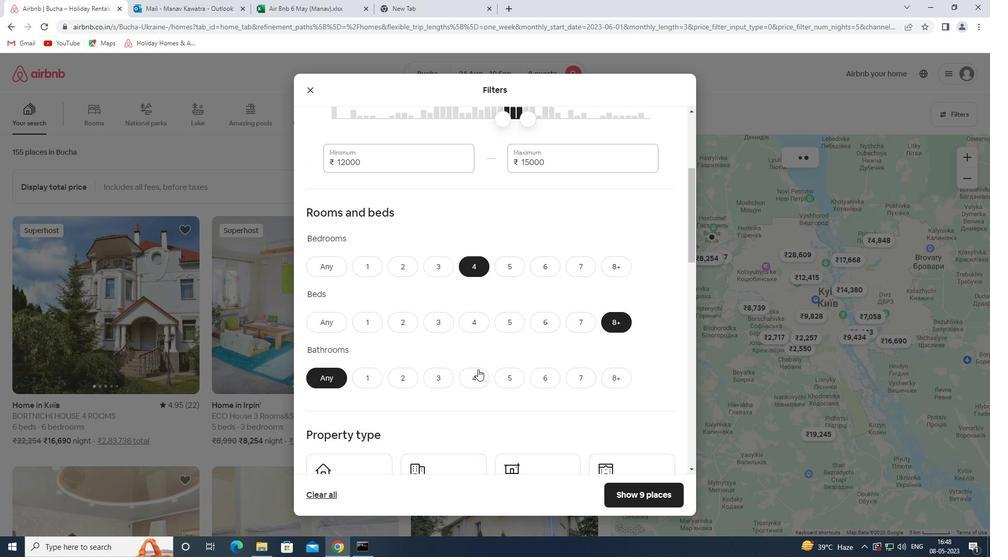 
Action: Mouse pressed left at (472, 381)
Screenshot: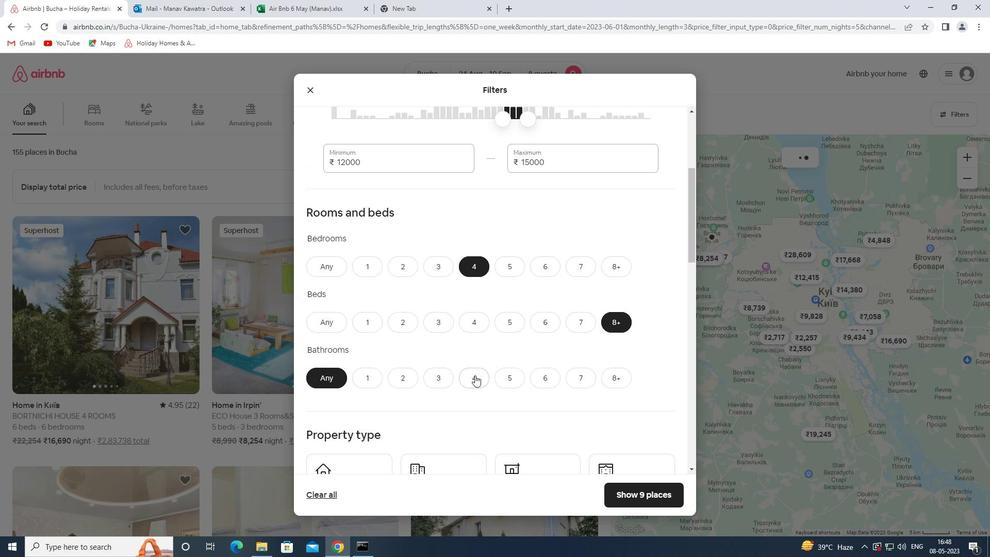
Action: Mouse moved to (494, 358)
Screenshot: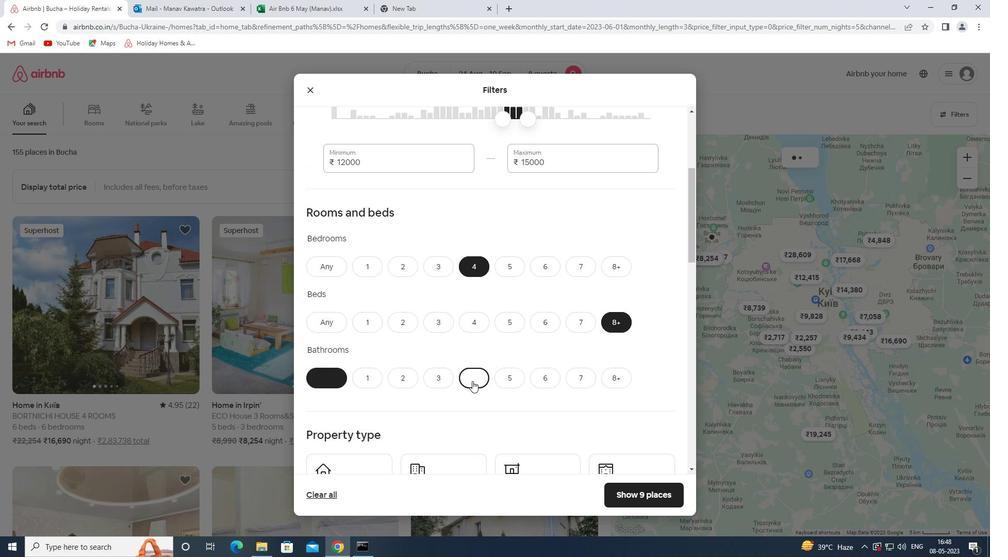 
Action: Mouse scrolled (494, 358) with delta (0, 0)
Screenshot: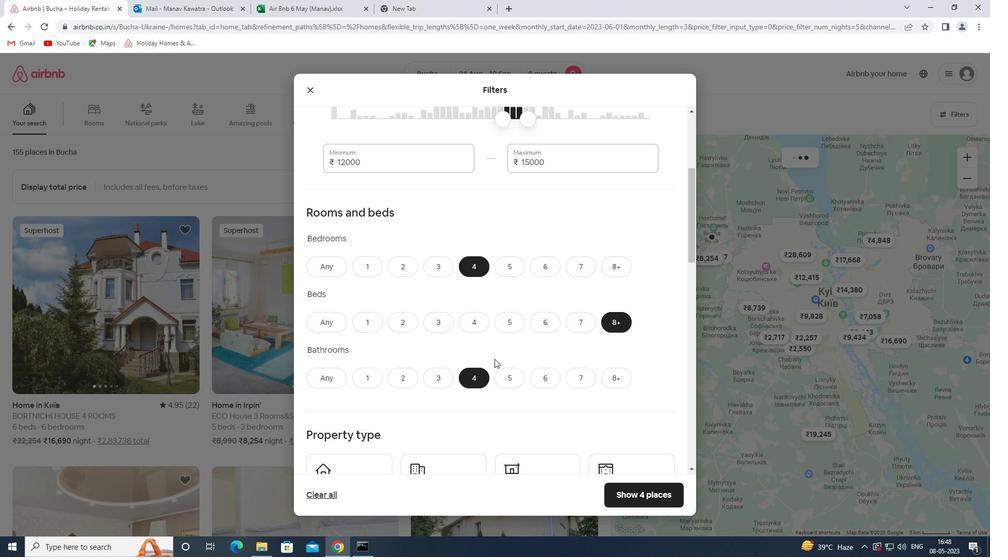 
Action: Mouse scrolled (494, 358) with delta (0, 0)
Screenshot: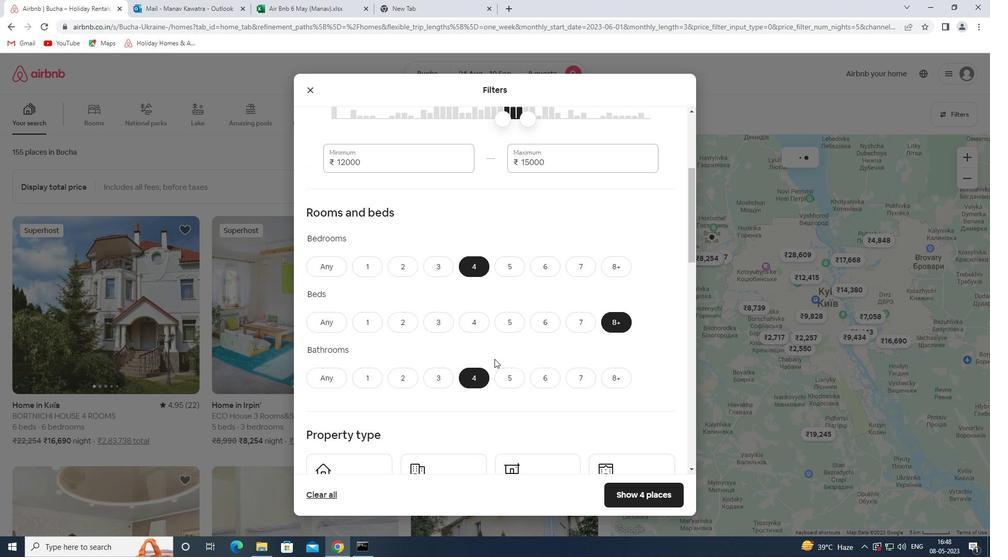 
Action: Mouse scrolled (494, 358) with delta (0, 0)
Screenshot: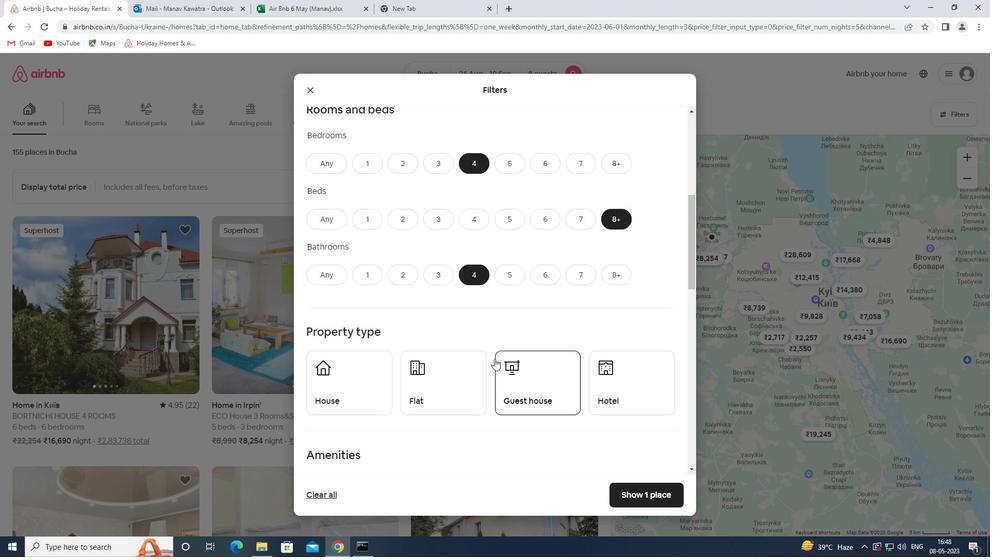 
Action: Mouse scrolled (494, 358) with delta (0, 0)
Screenshot: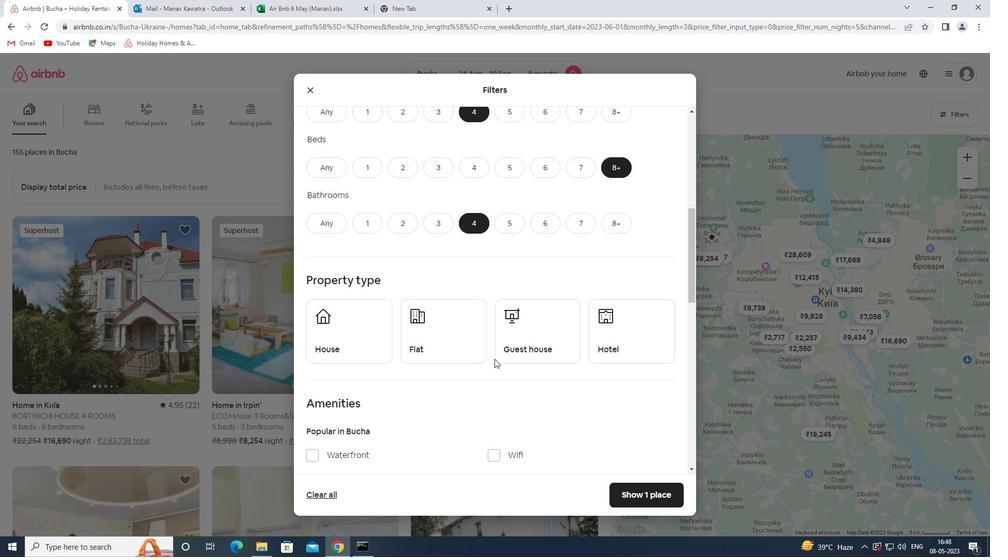 
Action: Mouse moved to (341, 281)
Screenshot: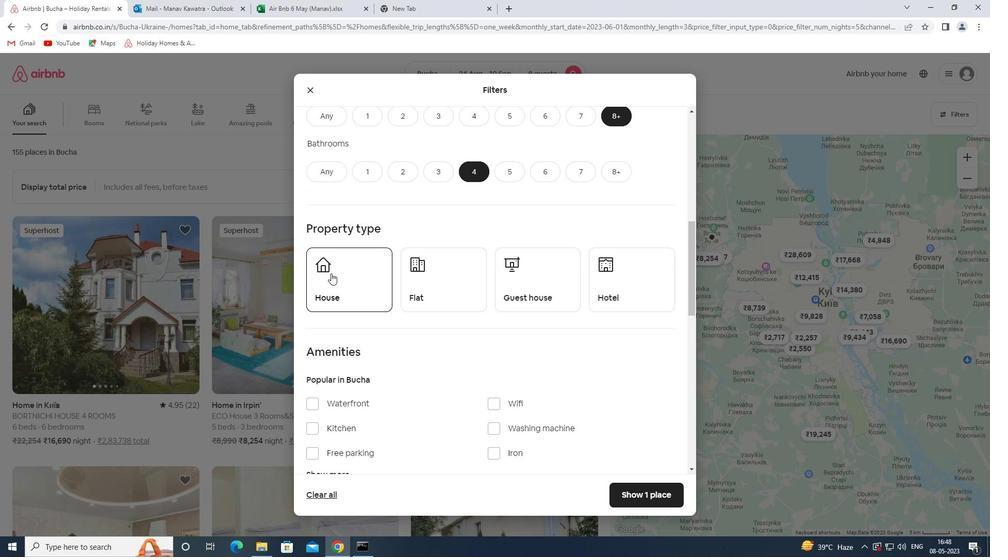 
Action: Mouse pressed left at (341, 281)
Screenshot: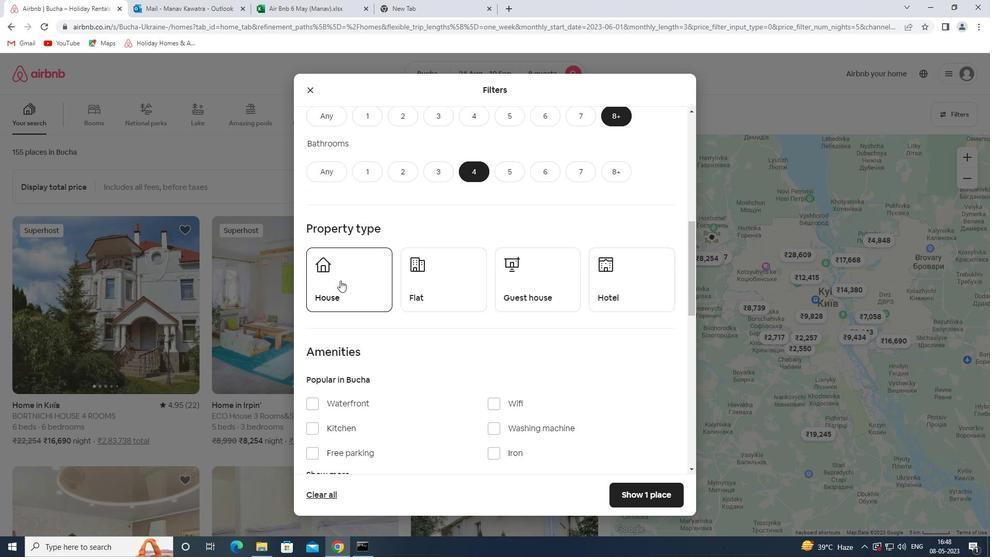 
Action: Mouse moved to (427, 289)
Screenshot: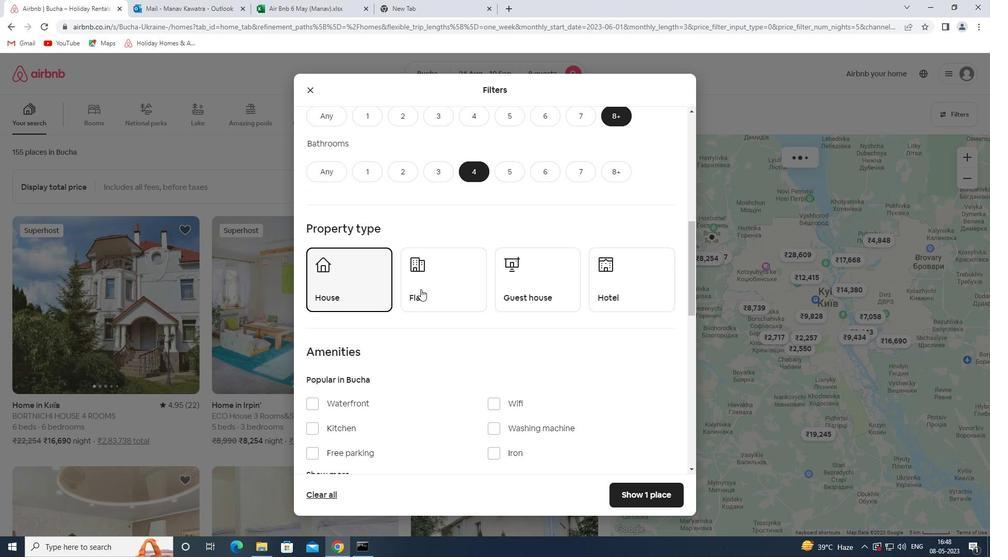 
Action: Mouse pressed left at (427, 289)
Screenshot: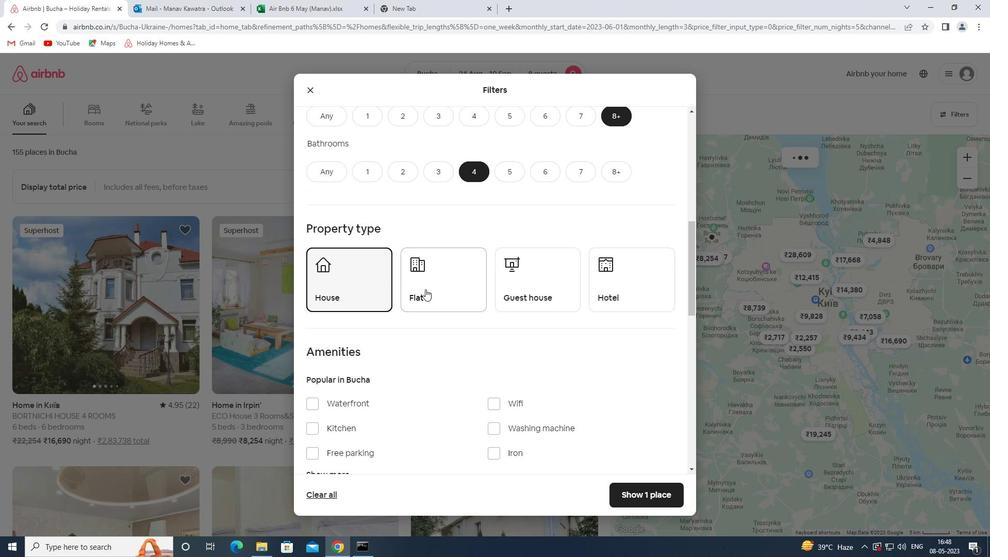
Action: Mouse moved to (512, 292)
Screenshot: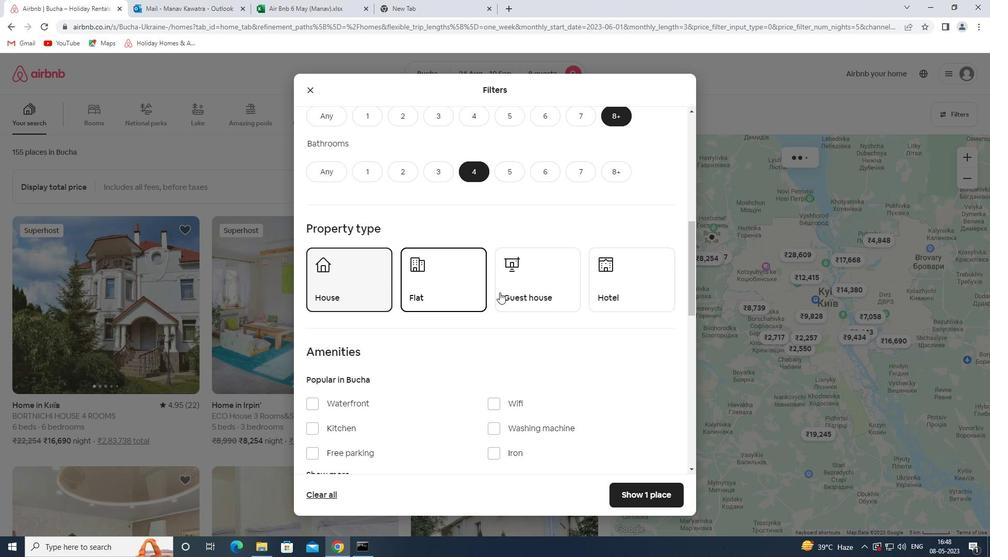 
Action: Mouse pressed left at (512, 292)
Screenshot: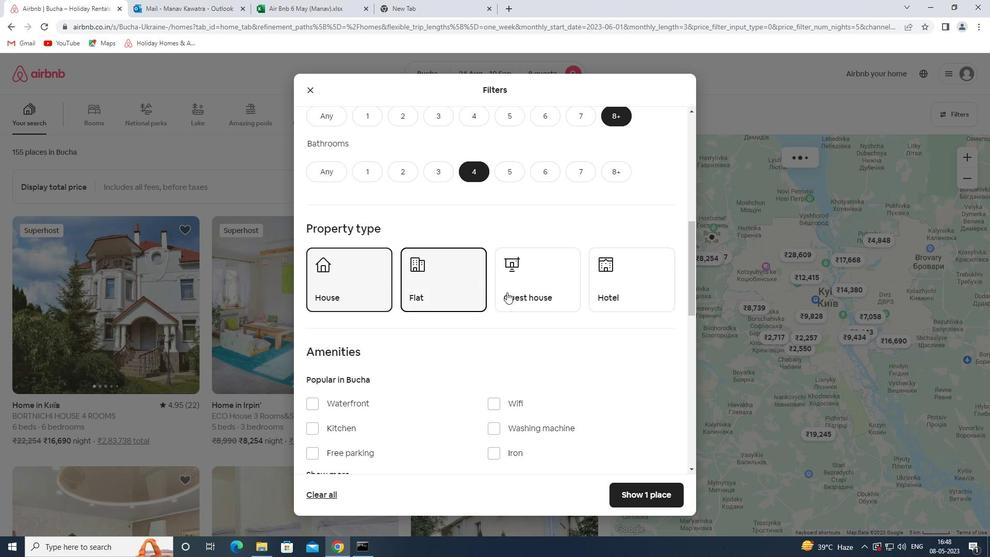 
Action: Mouse moved to (507, 328)
Screenshot: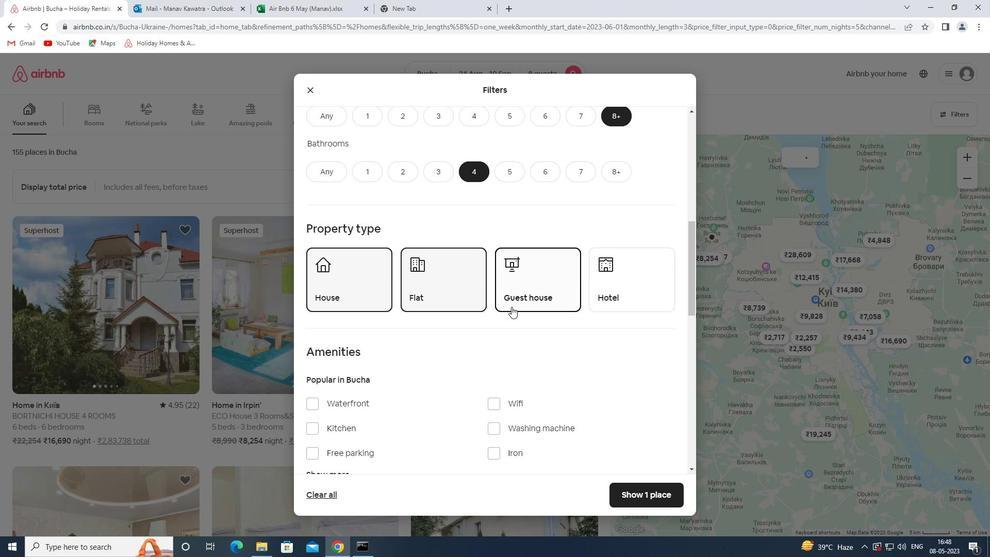 
Action: Mouse scrolled (507, 327) with delta (0, 0)
Screenshot: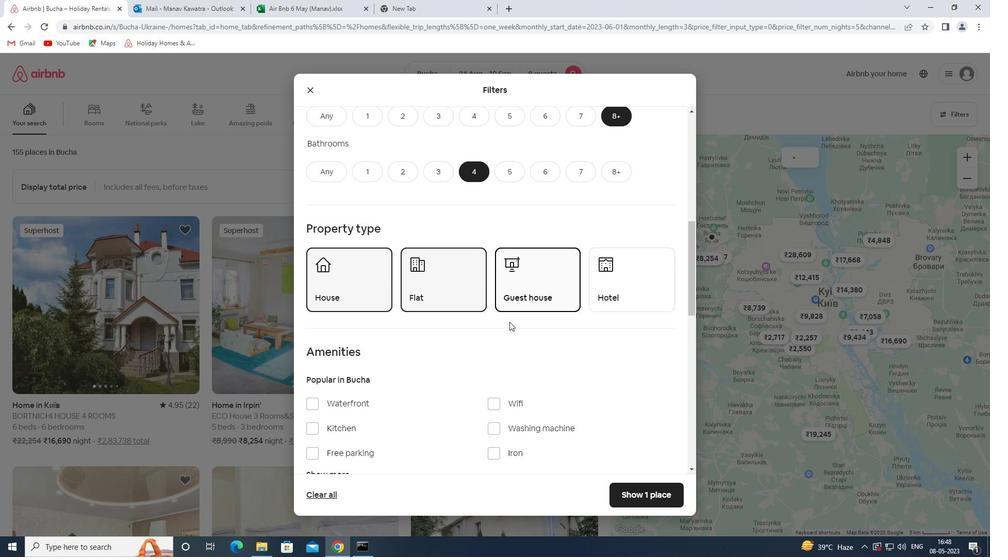 
Action: Mouse scrolled (507, 327) with delta (0, 0)
Screenshot: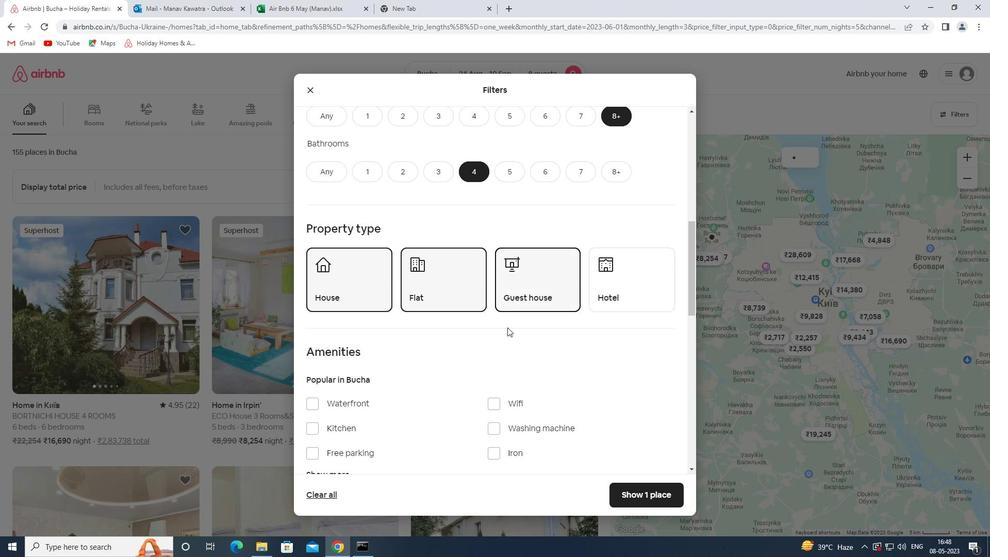 
Action: Mouse moved to (332, 366)
Screenshot: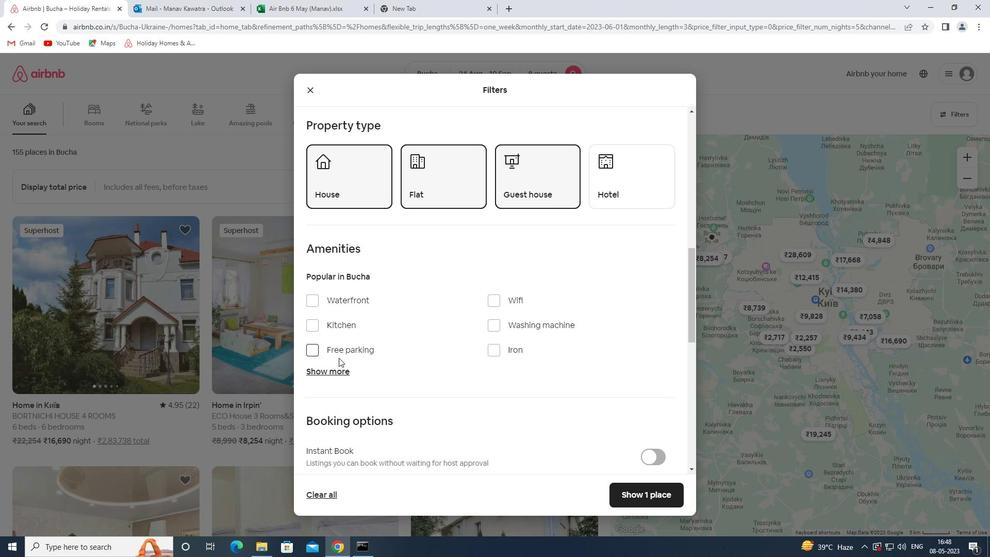 
Action: Mouse pressed left at (332, 366)
Screenshot: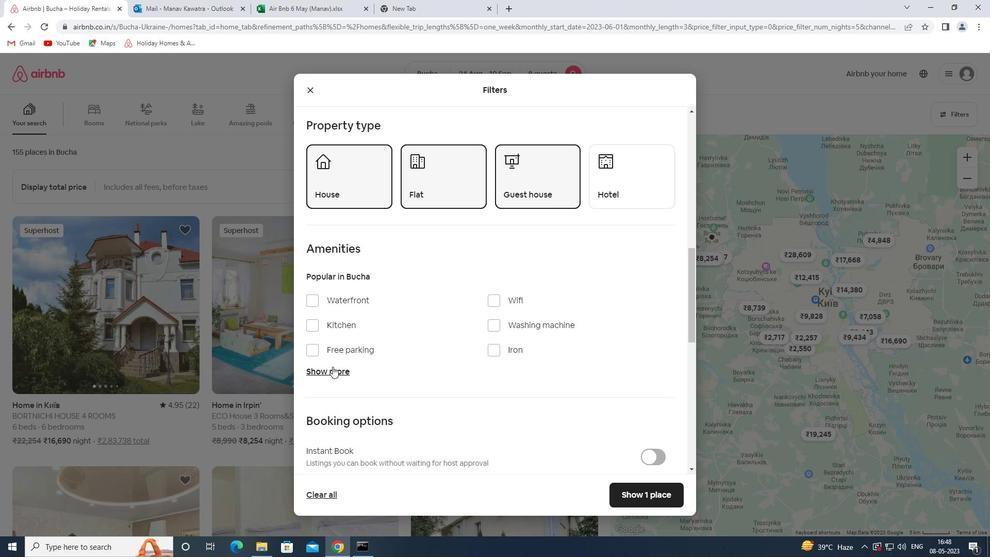 
Action: Mouse moved to (508, 304)
Screenshot: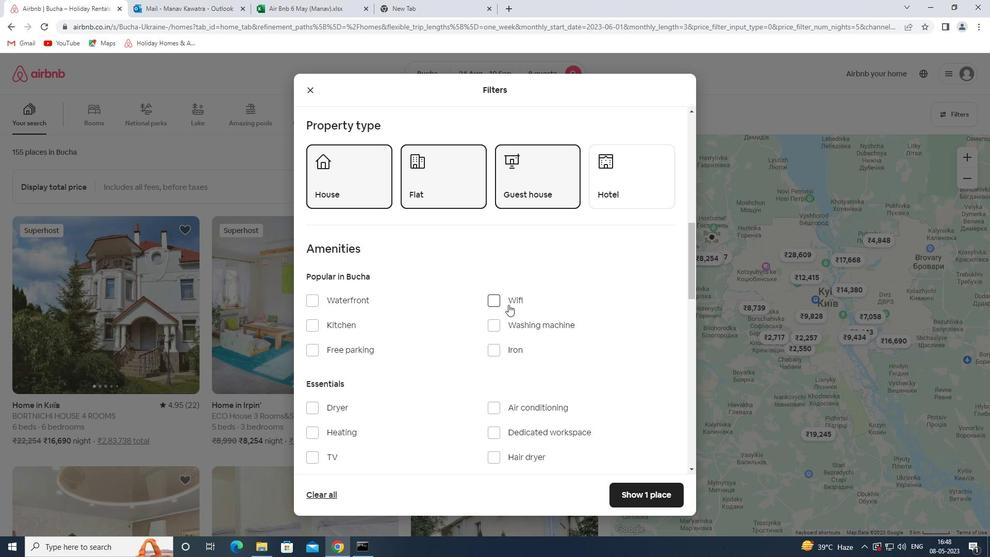 
Action: Mouse pressed left at (508, 304)
Screenshot: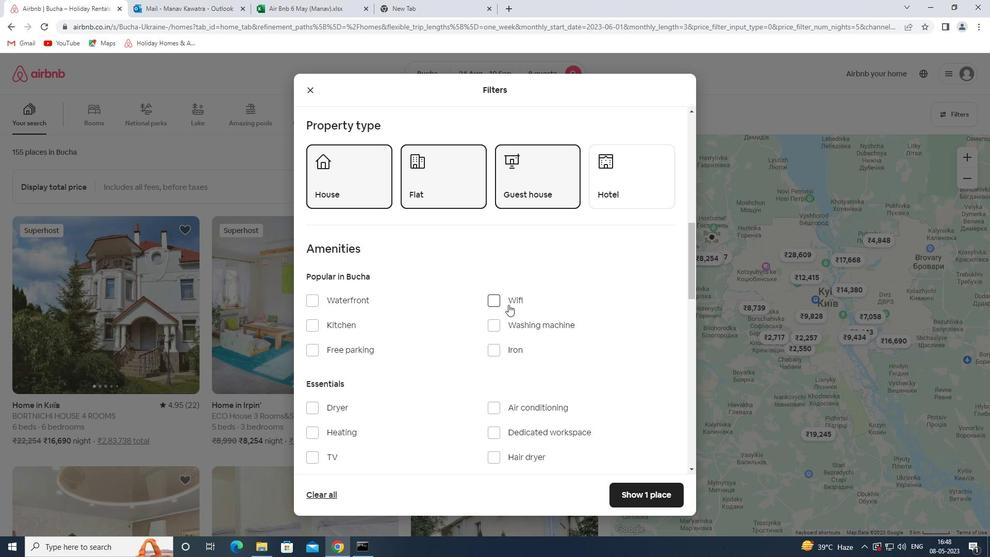 
Action: Mouse moved to (346, 350)
Screenshot: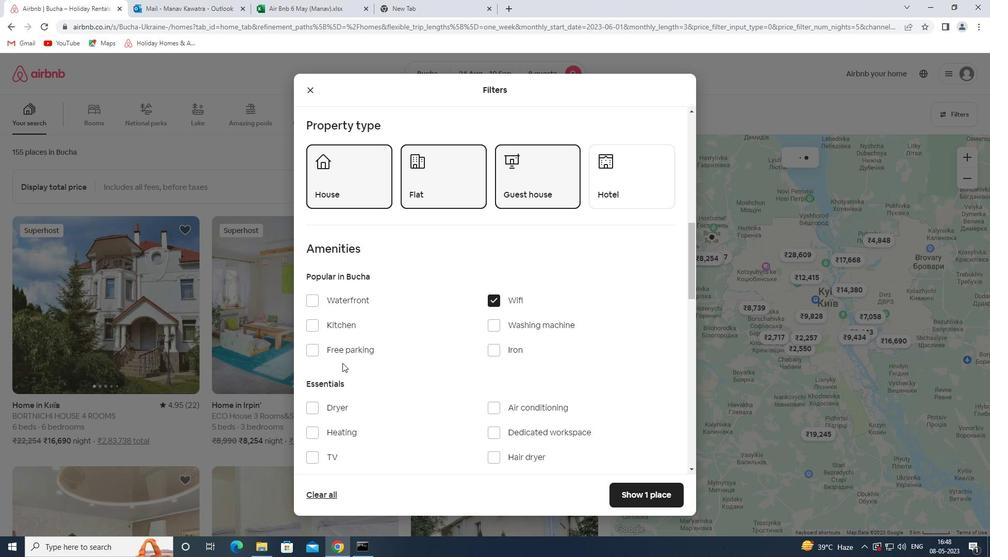 
Action: Mouse pressed left at (346, 350)
Screenshot: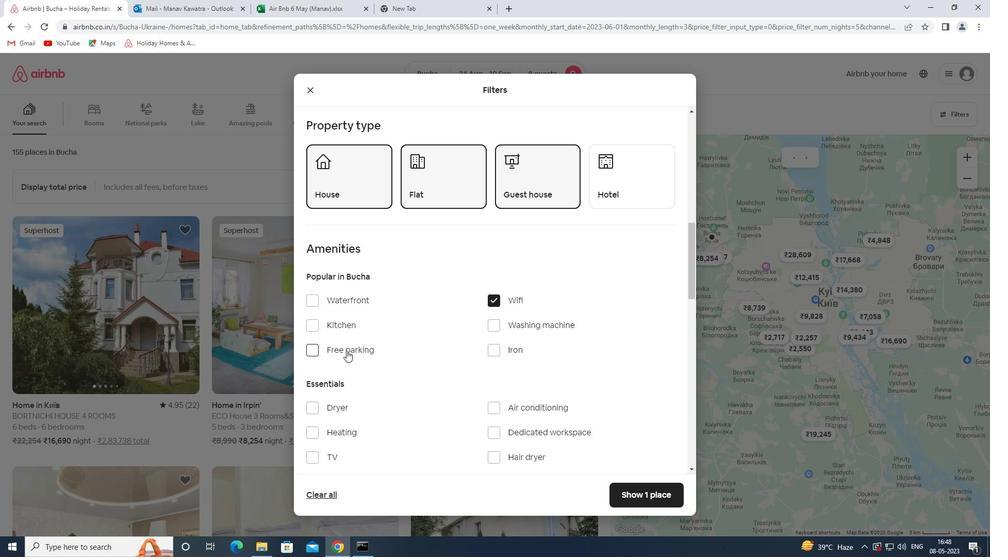 
Action: Mouse moved to (378, 411)
Screenshot: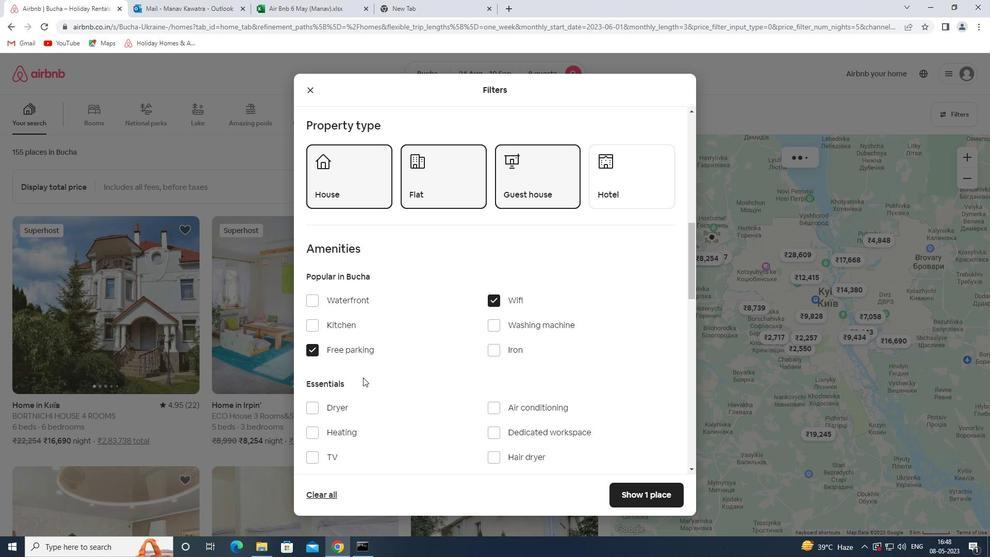 
Action: Mouse scrolled (378, 410) with delta (0, 0)
Screenshot: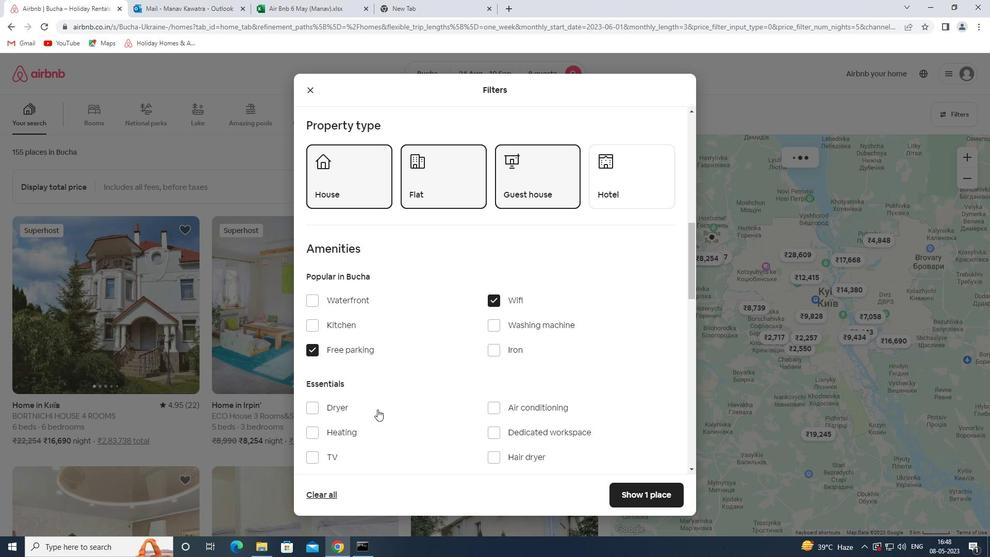 
Action: Mouse moved to (330, 406)
Screenshot: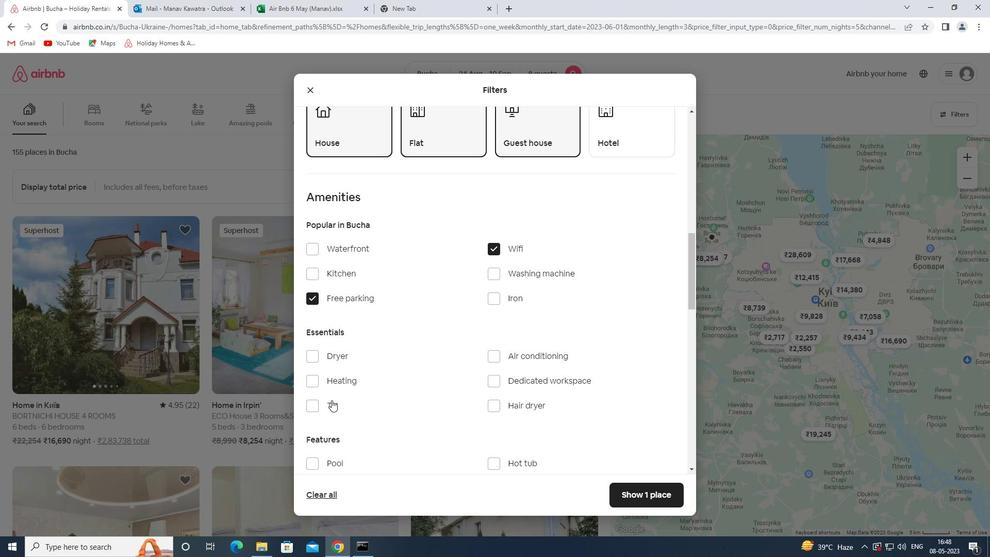 
Action: Mouse pressed left at (330, 406)
Screenshot: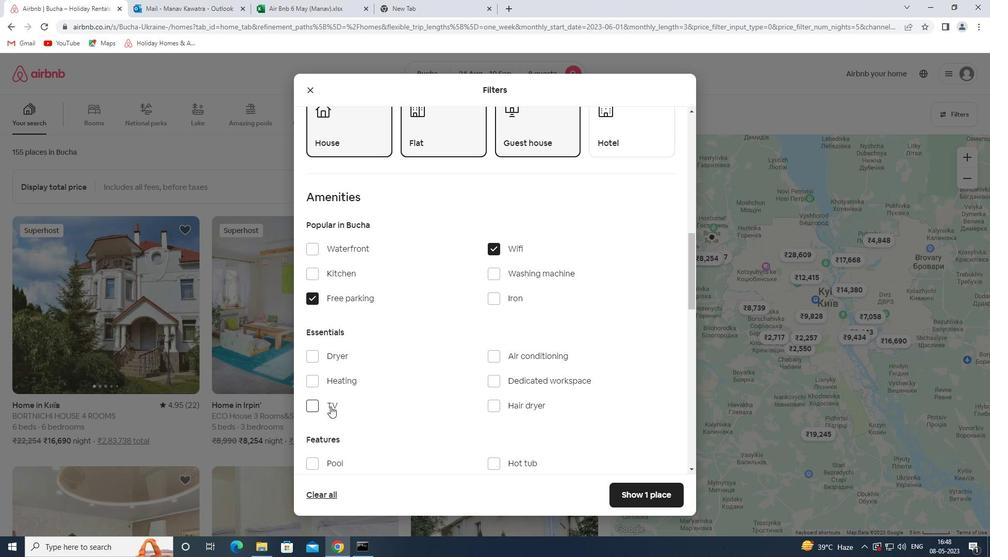 
Action: Mouse moved to (366, 389)
Screenshot: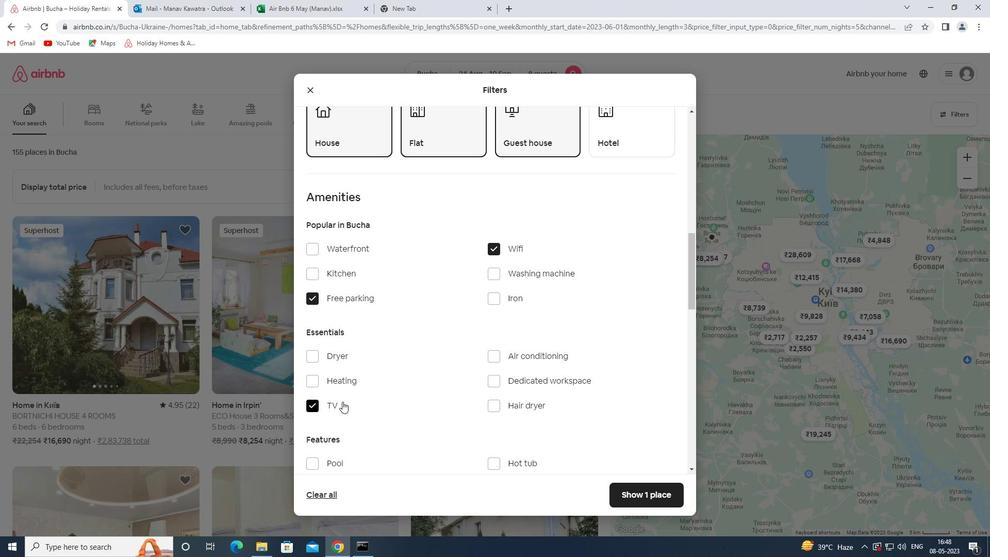 
Action: Mouse scrolled (366, 388) with delta (0, 0)
Screenshot: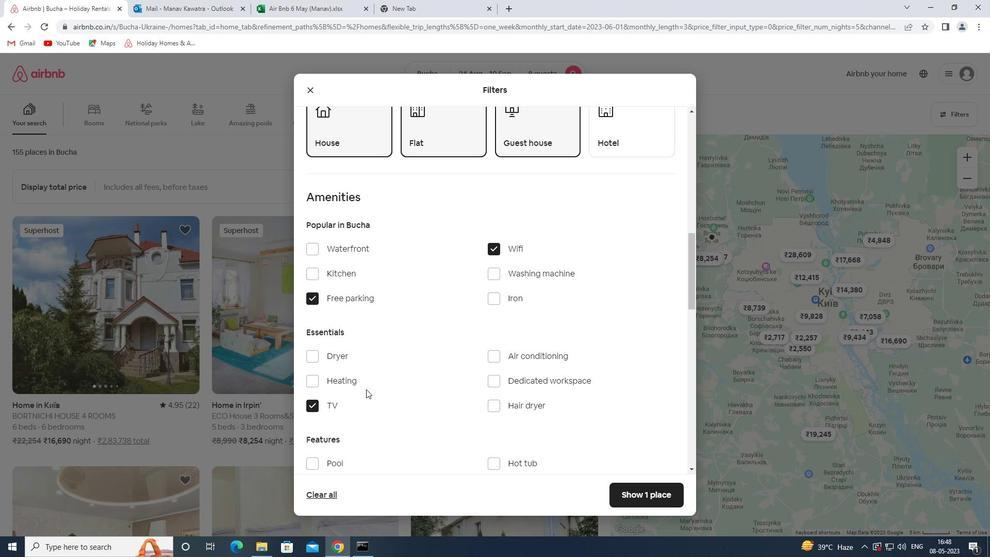 
Action: Mouse scrolled (366, 388) with delta (0, 0)
Screenshot: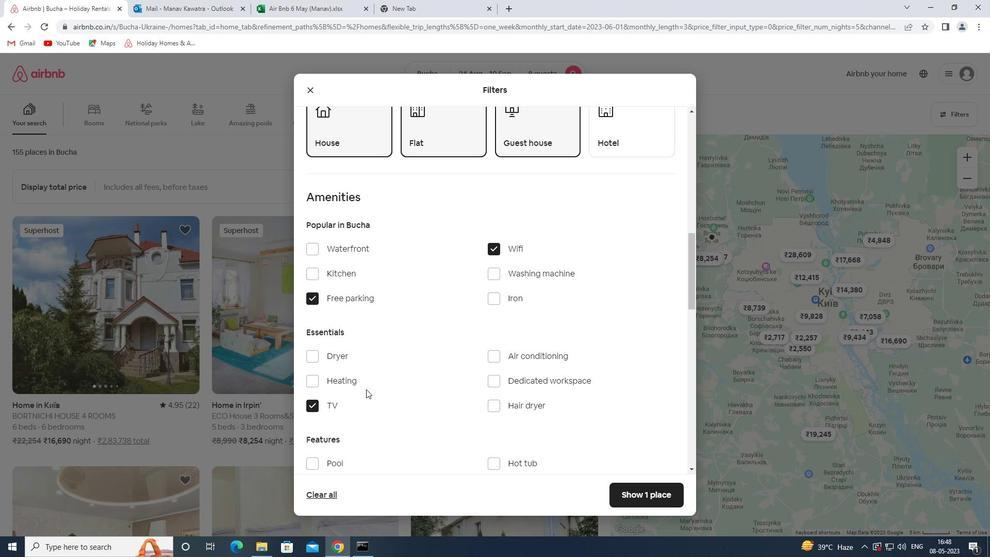 
Action: Mouse moved to (342, 406)
Screenshot: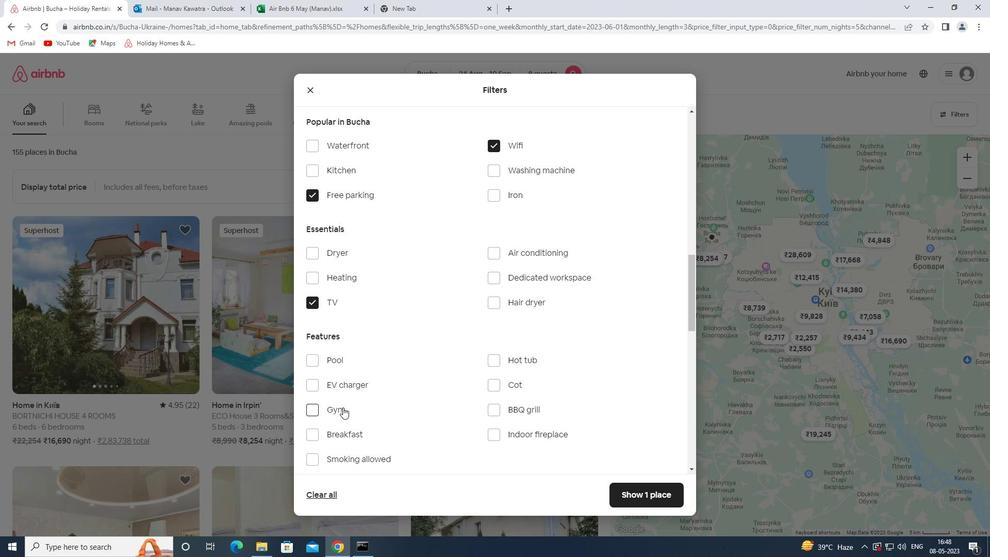 
Action: Mouse pressed left at (342, 406)
Screenshot: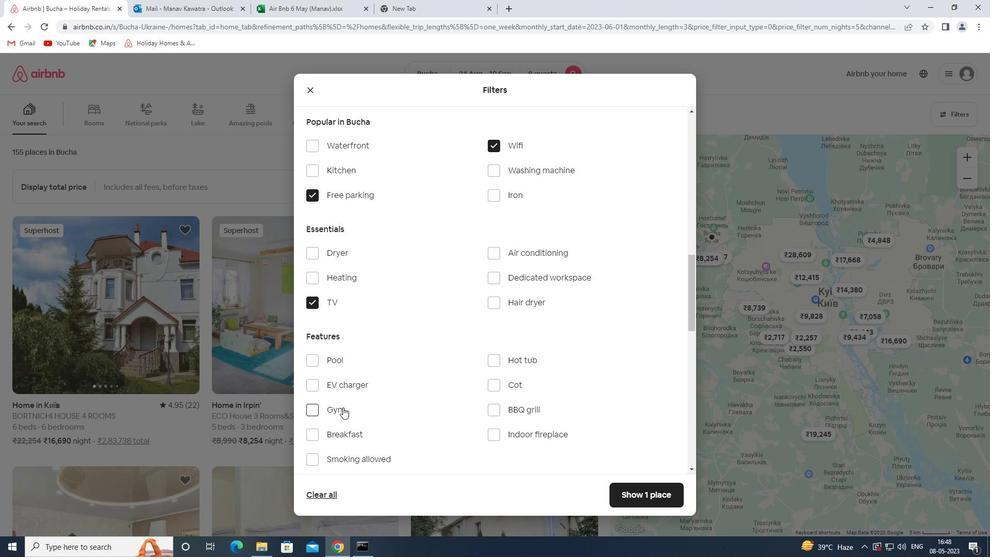 
Action: Mouse moved to (351, 437)
Screenshot: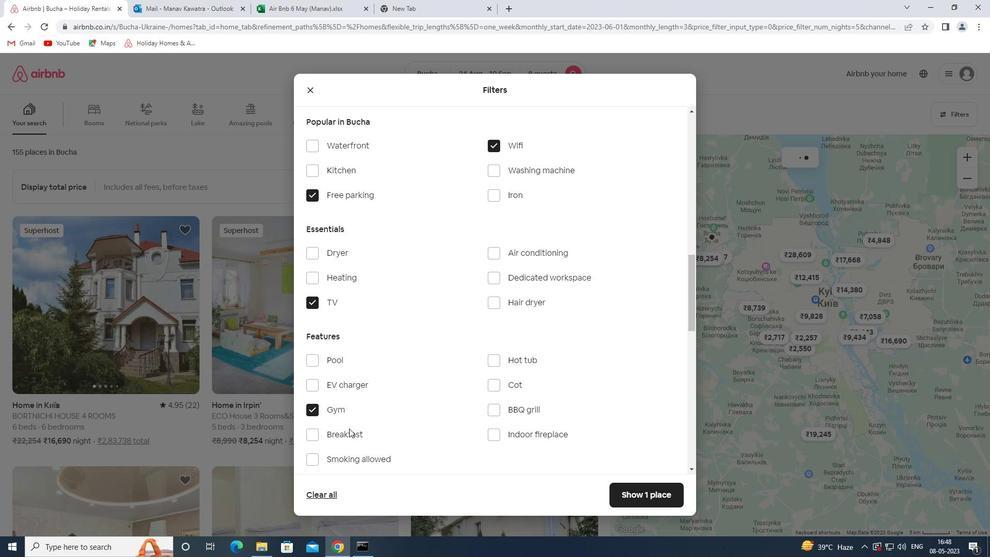 
Action: Mouse pressed left at (351, 437)
Screenshot: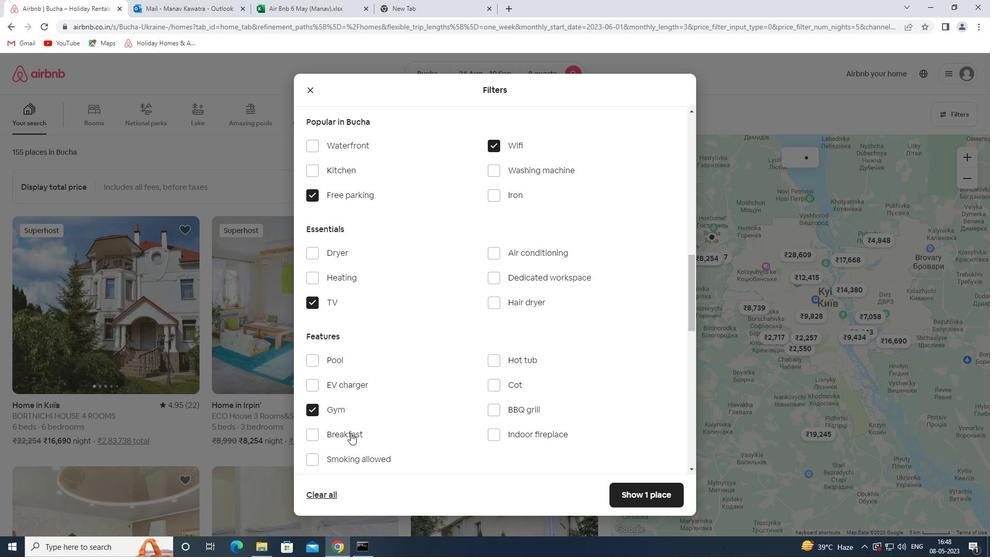 
Action: Mouse moved to (415, 391)
Screenshot: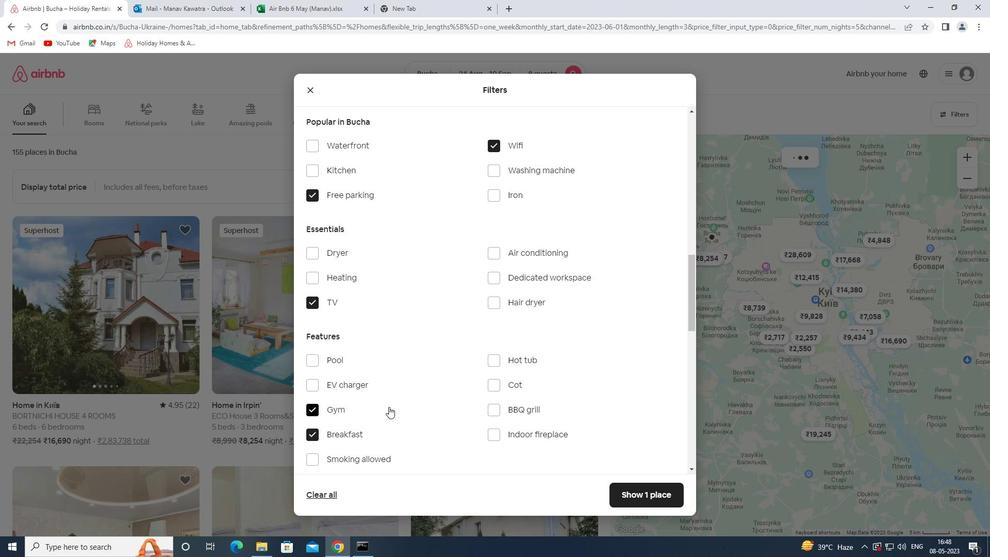 
Action: Mouse scrolled (415, 391) with delta (0, 0)
Screenshot: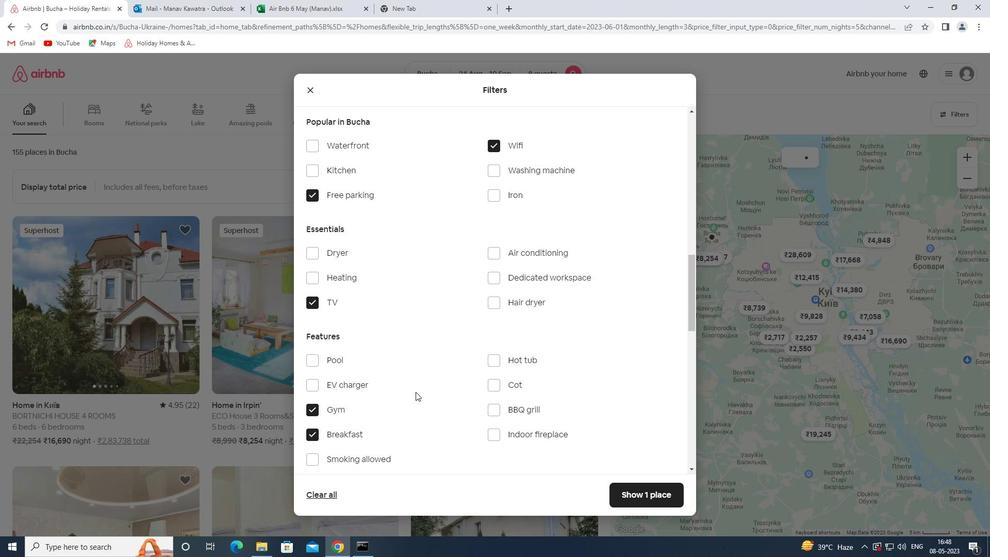 
Action: Mouse scrolled (415, 391) with delta (0, 0)
Screenshot: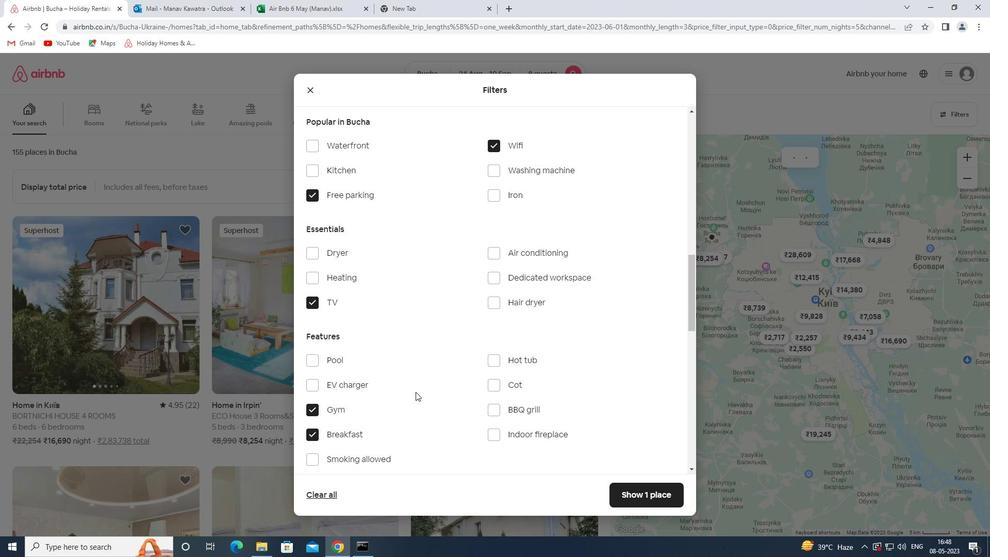 
Action: Mouse scrolled (415, 391) with delta (0, 0)
Screenshot: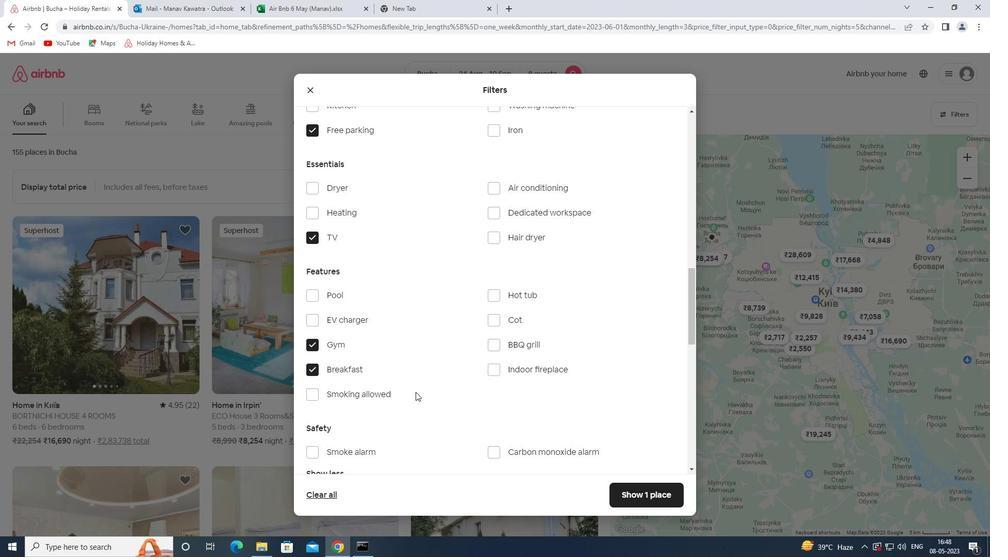 
Action: Mouse scrolled (415, 391) with delta (0, 0)
Screenshot: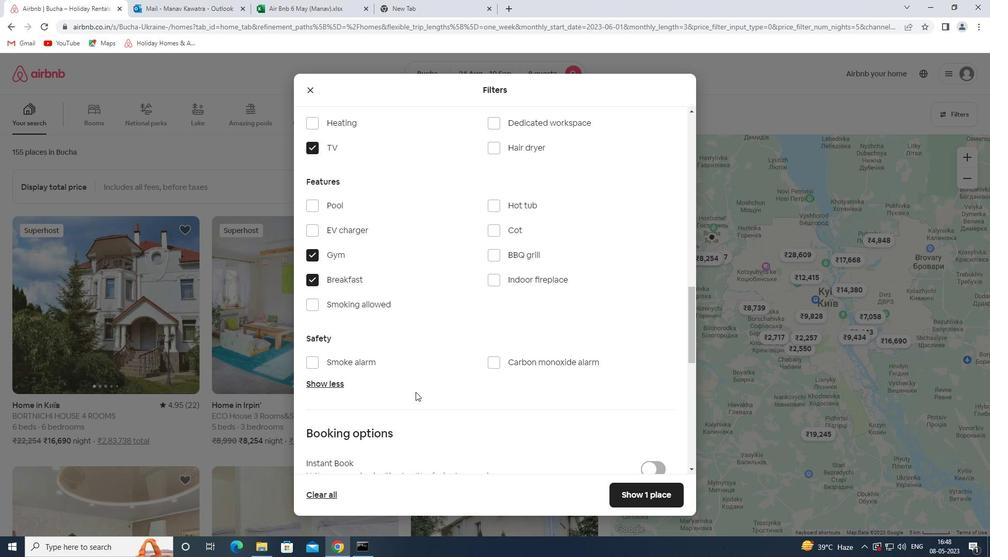 
Action: Mouse scrolled (415, 391) with delta (0, 0)
Screenshot: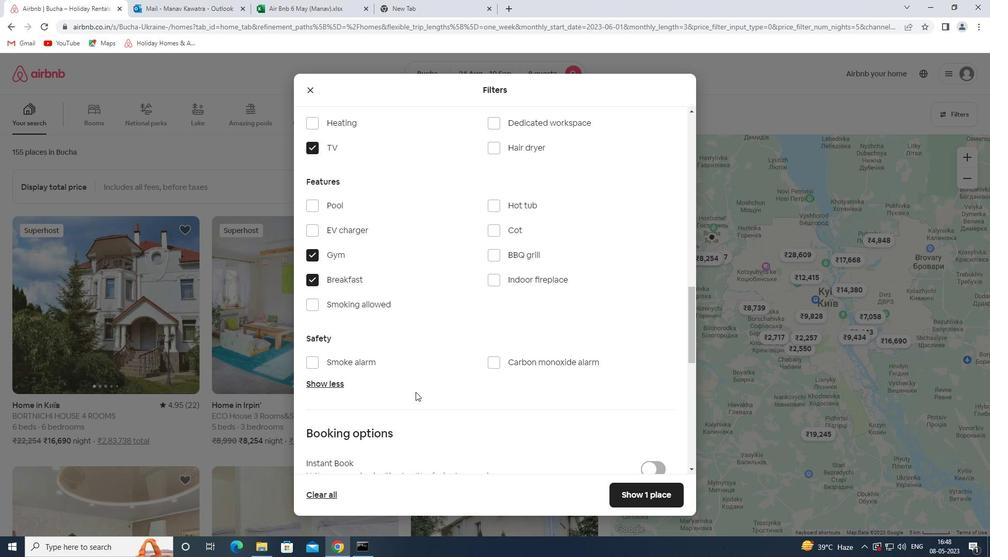 
Action: Mouse moved to (416, 391)
Screenshot: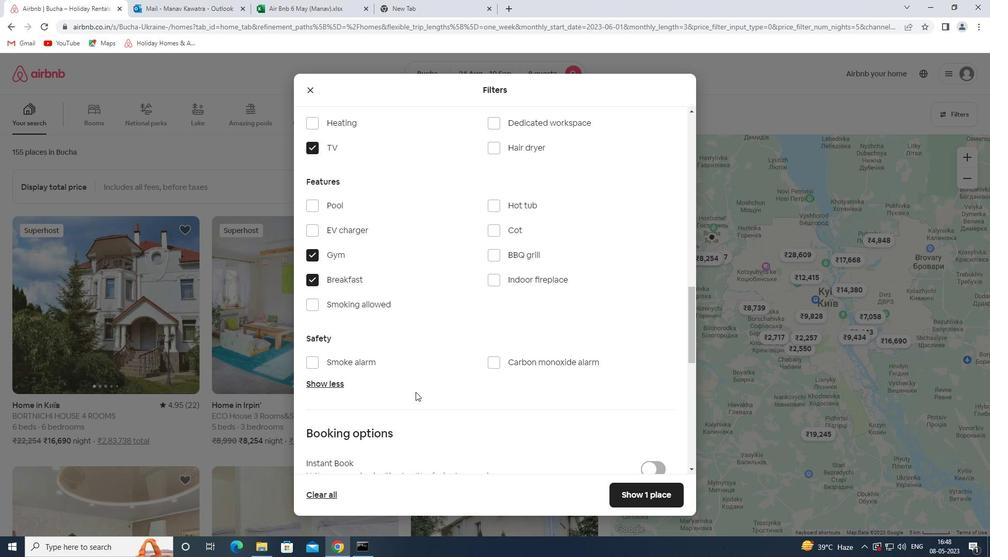 
Action: Mouse scrolled (416, 390) with delta (0, 0)
Screenshot: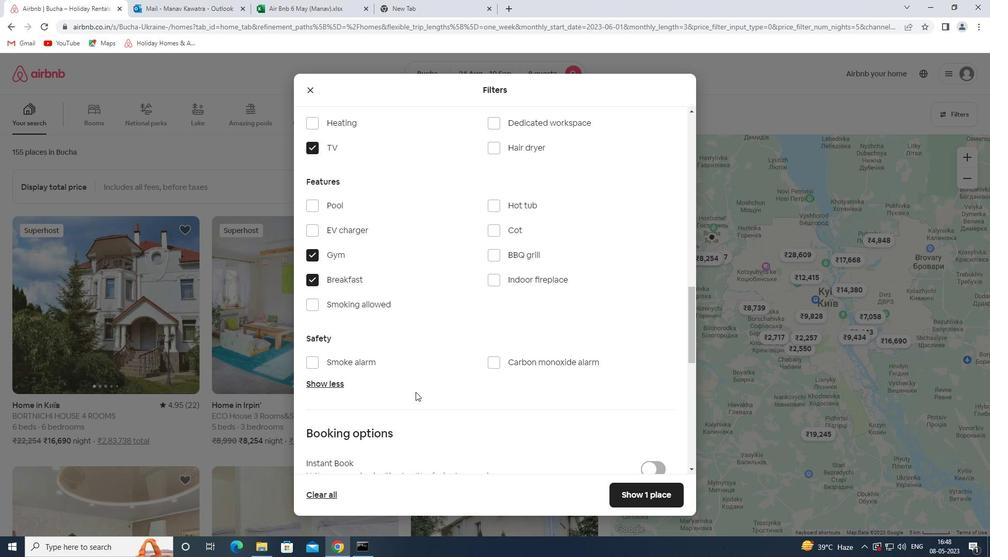 
Action: Mouse moved to (648, 345)
Screenshot: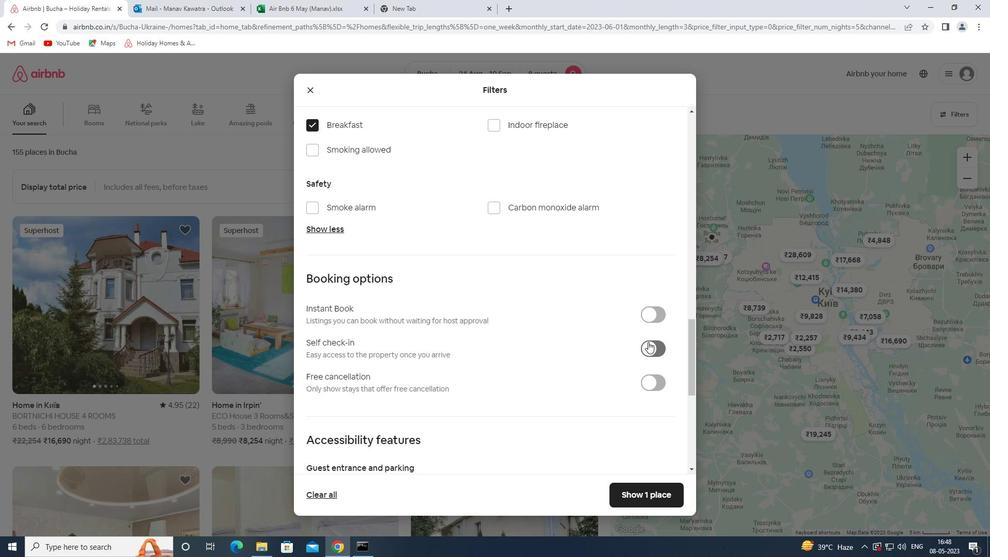 
Action: Mouse pressed left at (648, 345)
Screenshot: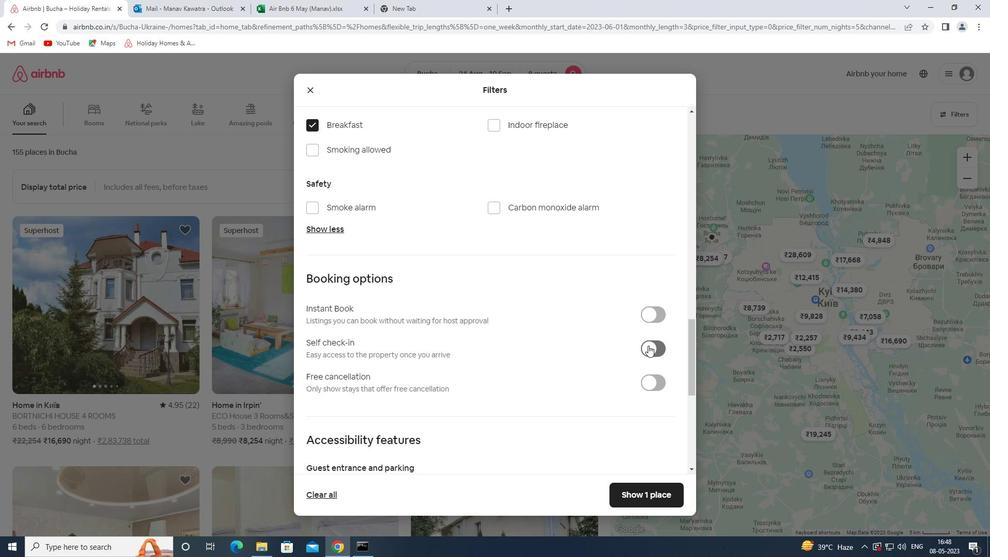 
Action: Mouse moved to (570, 380)
Screenshot: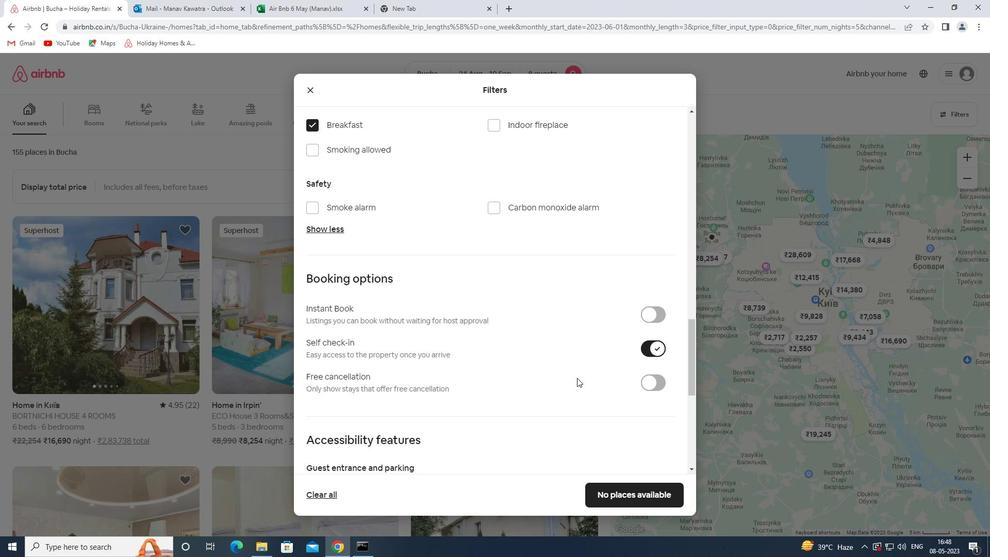 
Action: Mouse scrolled (570, 379) with delta (0, 0)
Screenshot: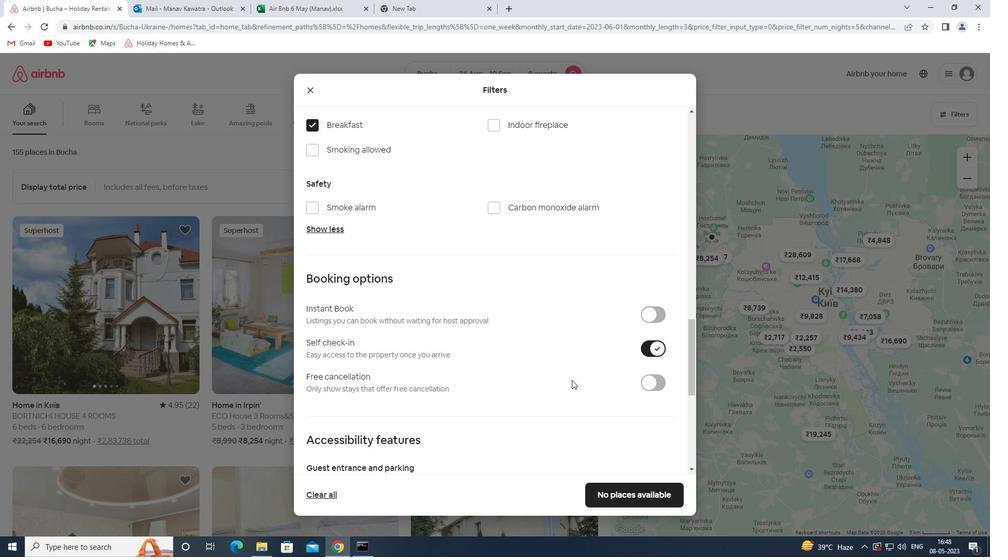 
Action: Mouse scrolled (570, 379) with delta (0, 0)
Screenshot: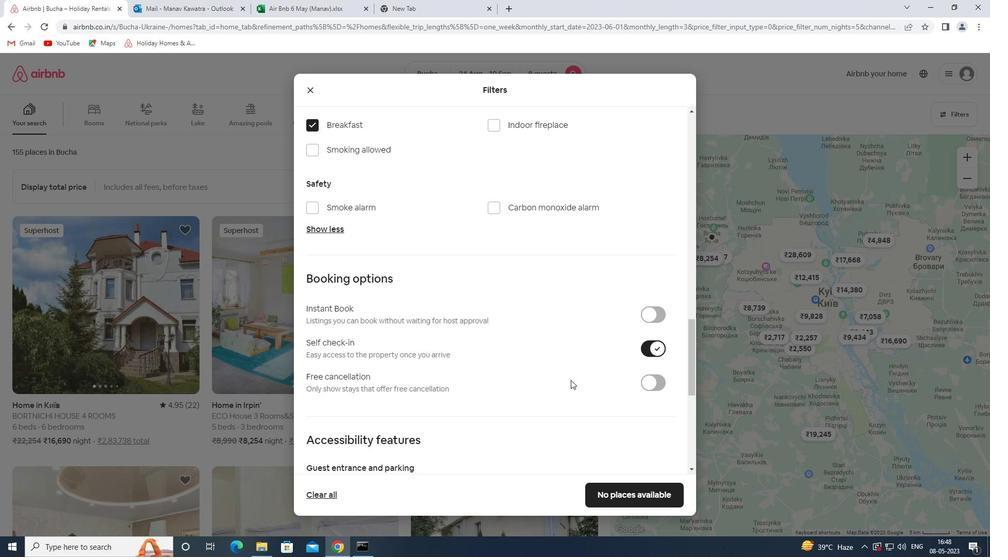 
Action: Mouse scrolled (570, 379) with delta (0, 0)
Screenshot: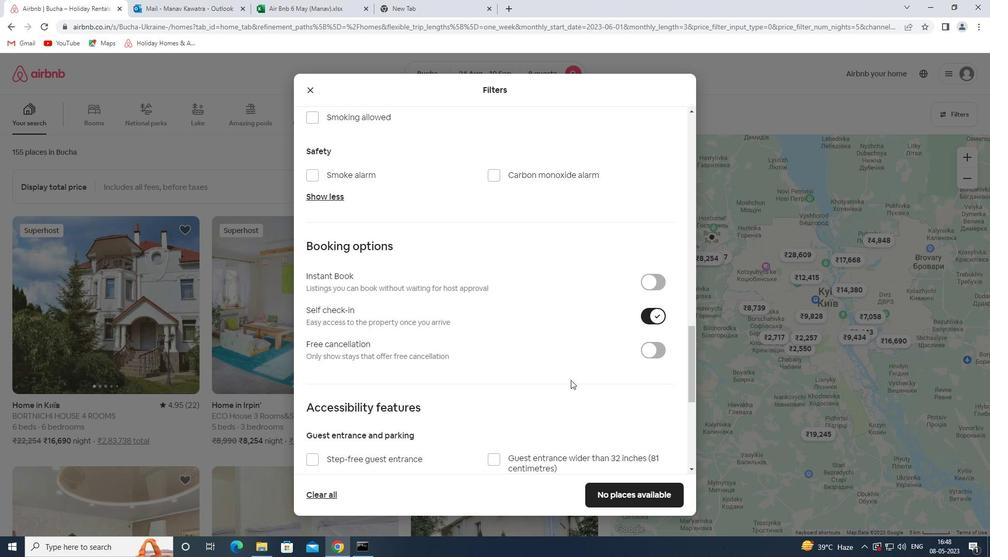 
Action: Mouse moved to (478, 407)
Screenshot: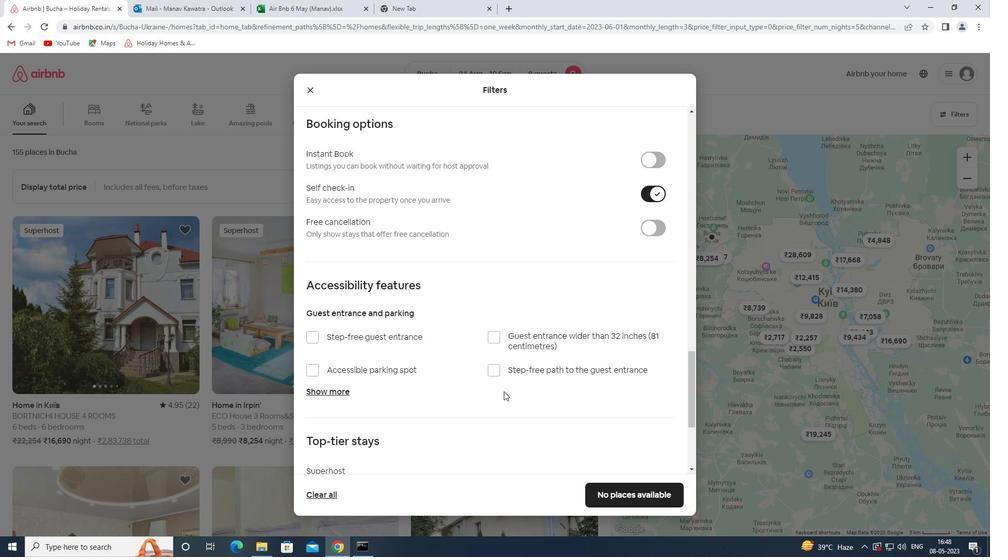 
Action: Mouse scrolled (478, 406) with delta (0, 0)
Screenshot: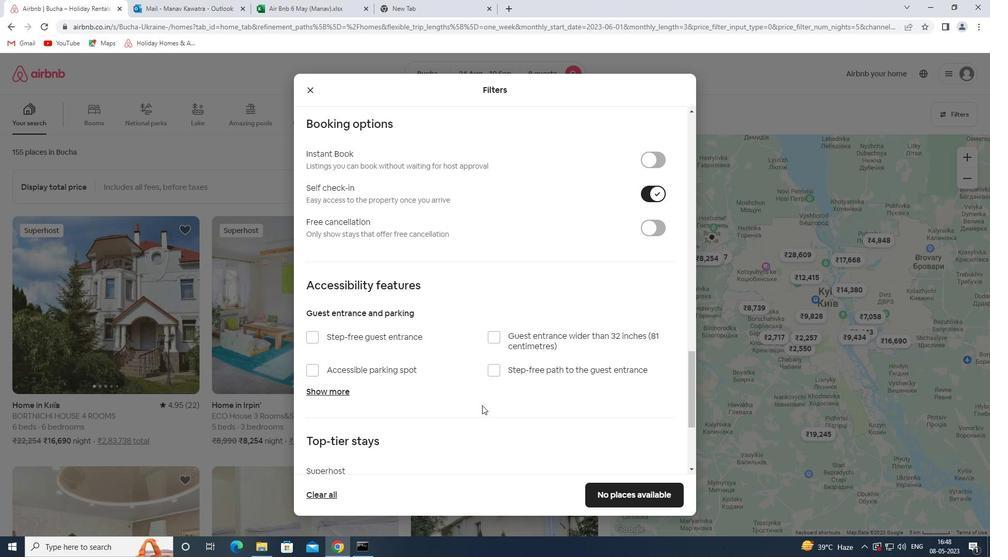 
Action: Mouse scrolled (478, 406) with delta (0, 0)
Screenshot: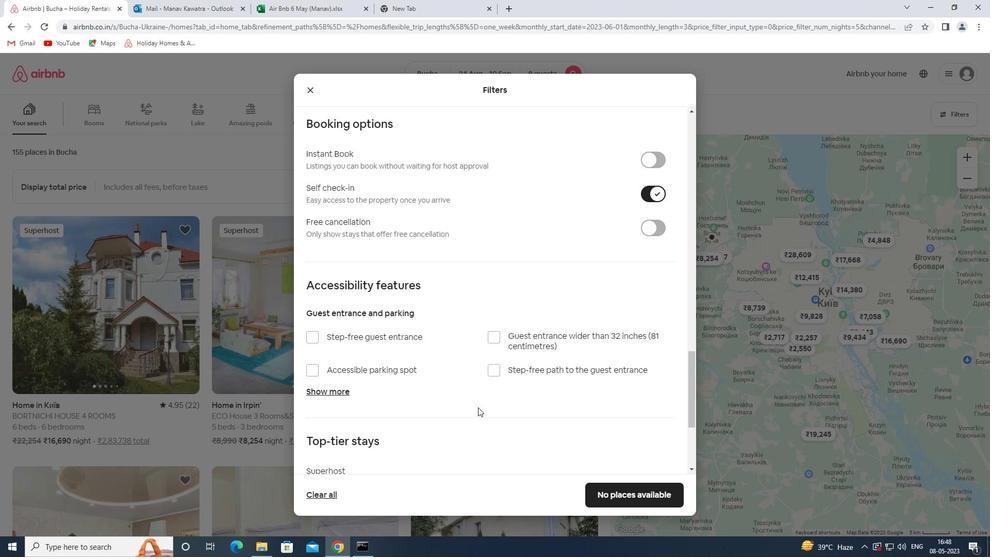
Action: Mouse scrolled (478, 406) with delta (0, 0)
Screenshot: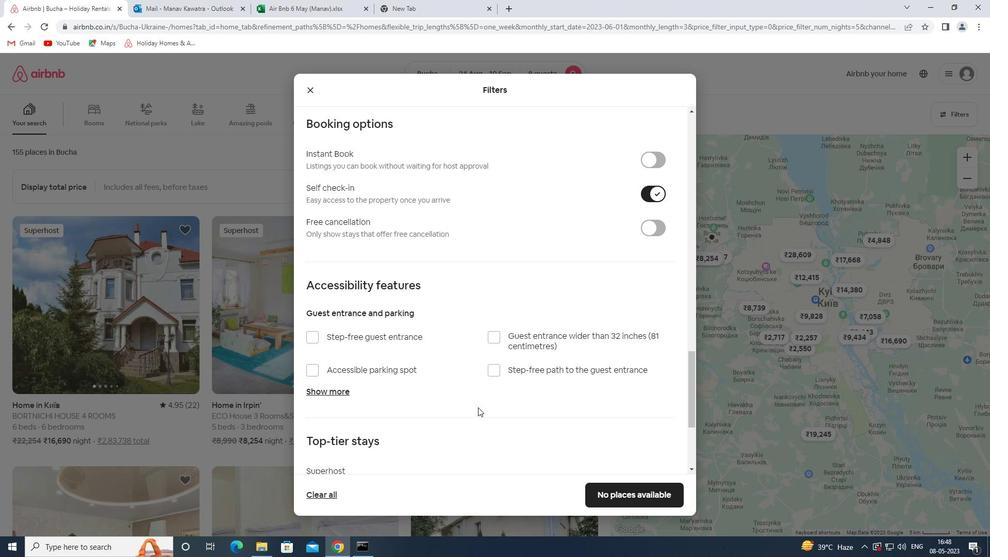 
Action: Mouse moved to (352, 428)
Screenshot: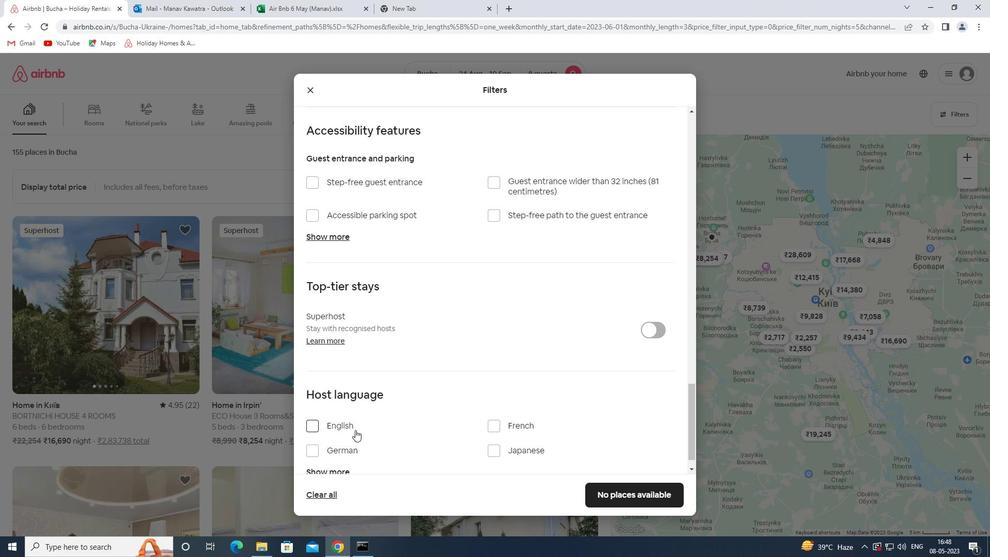 
Action: Mouse pressed left at (352, 428)
Screenshot: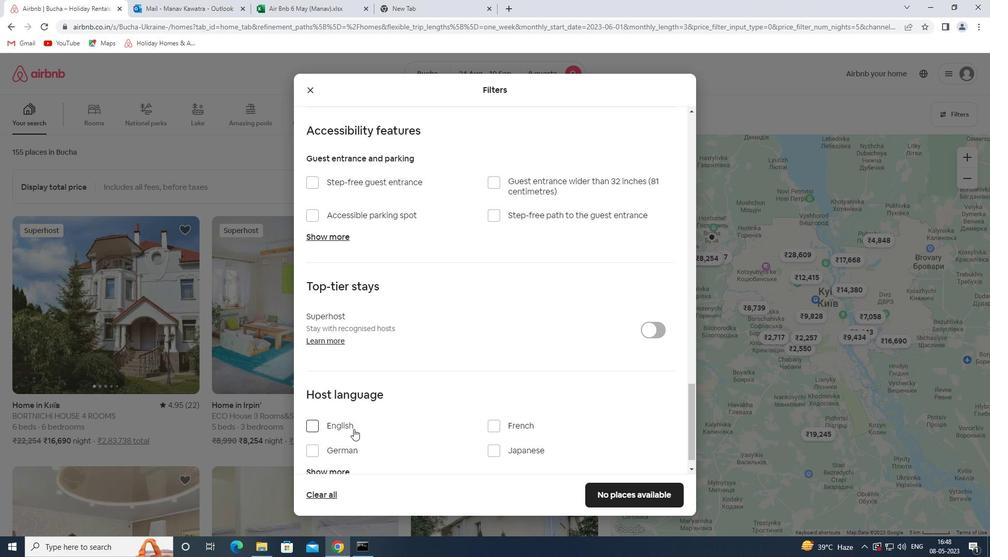 
Action: Mouse moved to (393, 408)
Screenshot: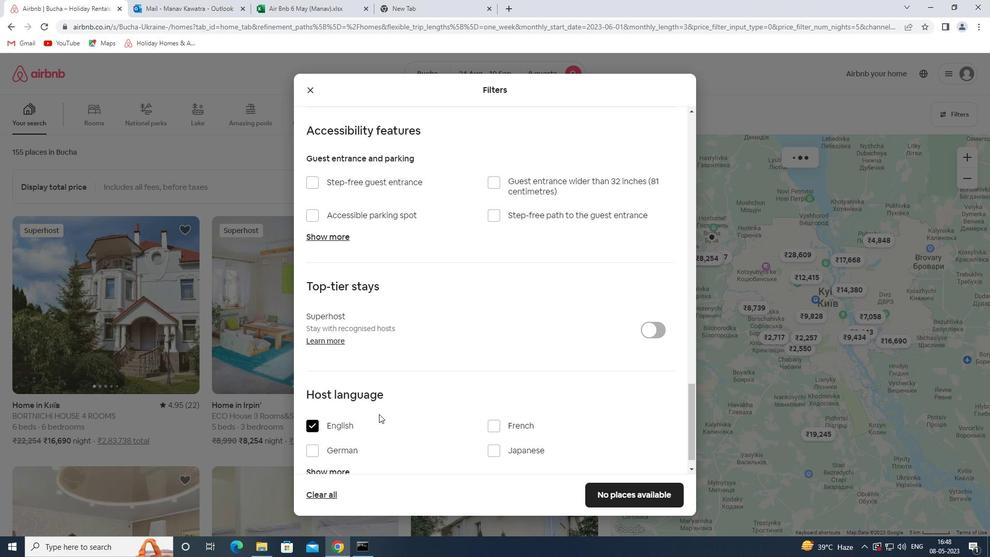 
Action: Mouse scrolled (393, 408) with delta (0, 0)
Screenshot: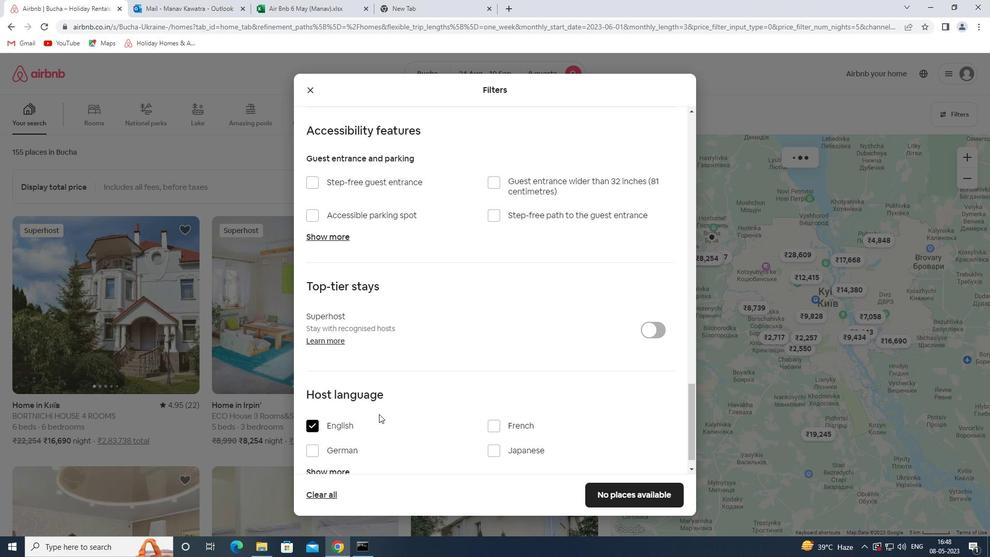 
Action: Mouse scrolled (393, 408) with delta (0, 0)
Screenshot: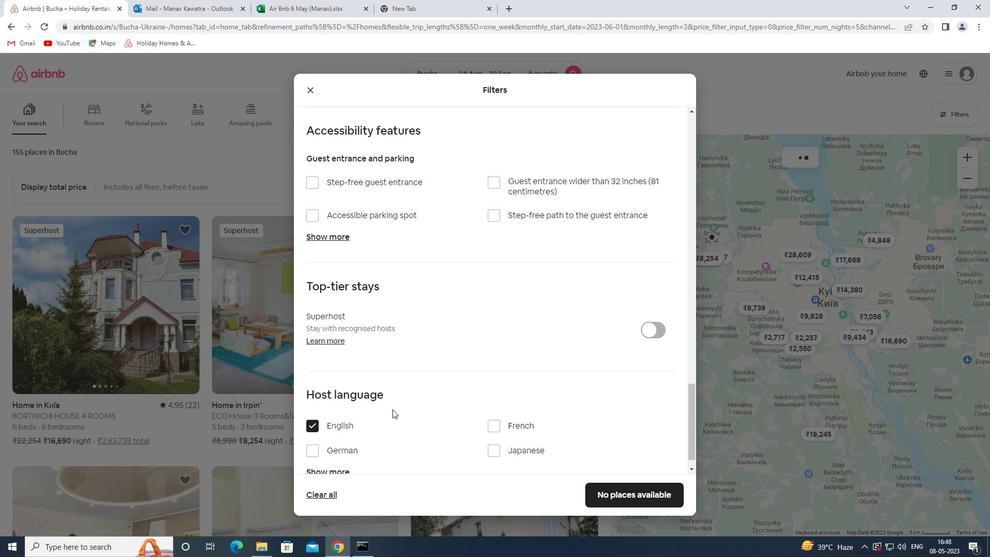 
Action: Mouse moved to (421, 414)
Screenshot: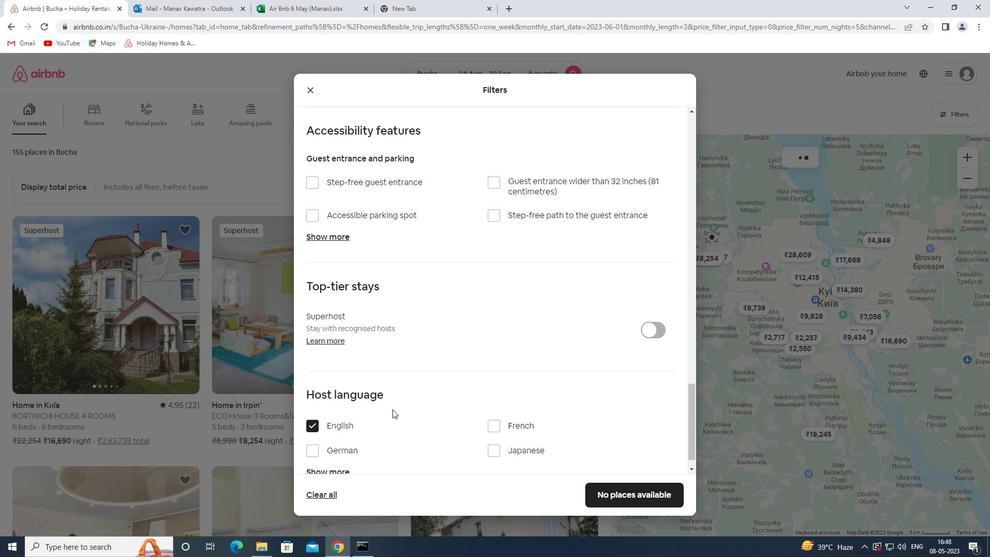 
Action: Mouse scrolled (421, 414) with delta (0, 0)
Screenshot: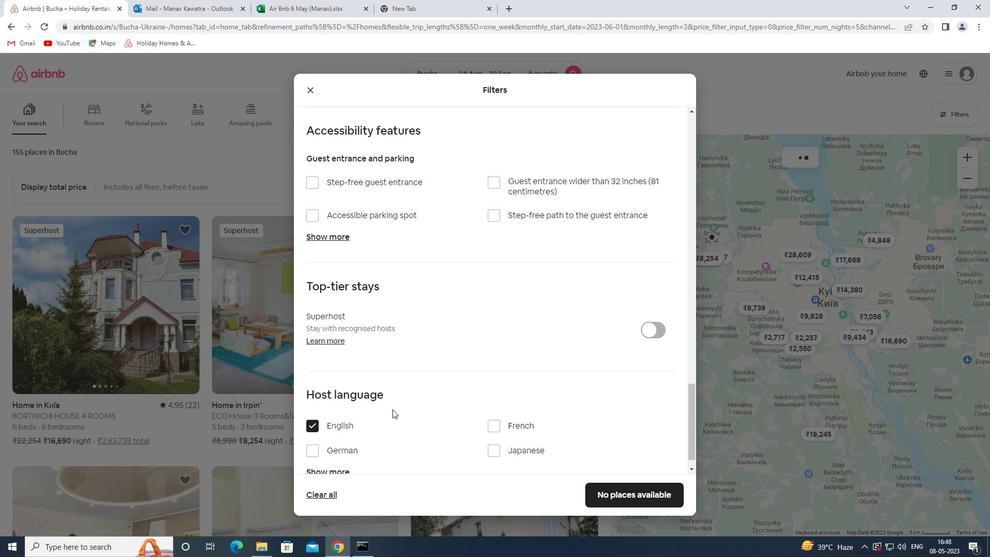 
Action: Mouse moved to (623, 449)
Screenshot: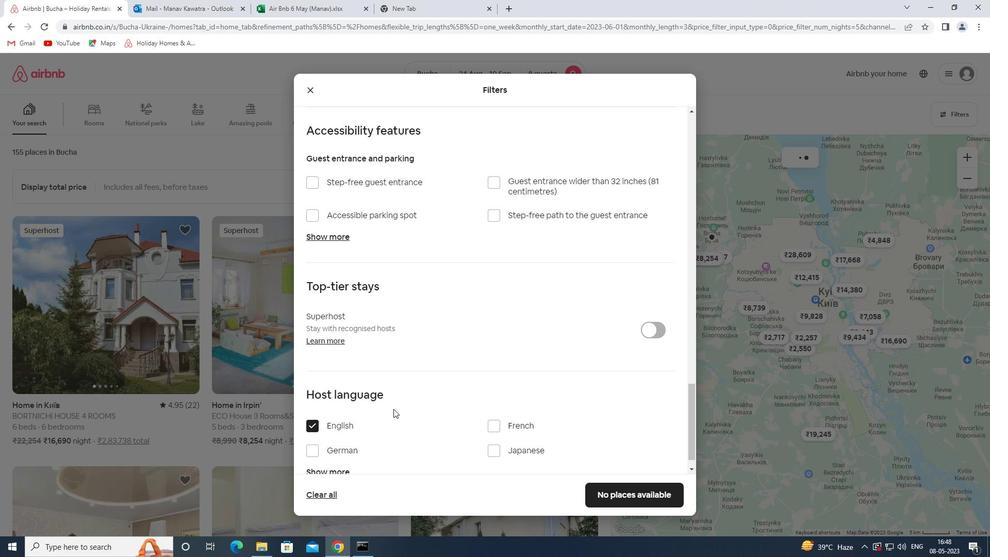 
Action: Mouse scrolled (623, 448) with delta (0, 0)
Screenshot: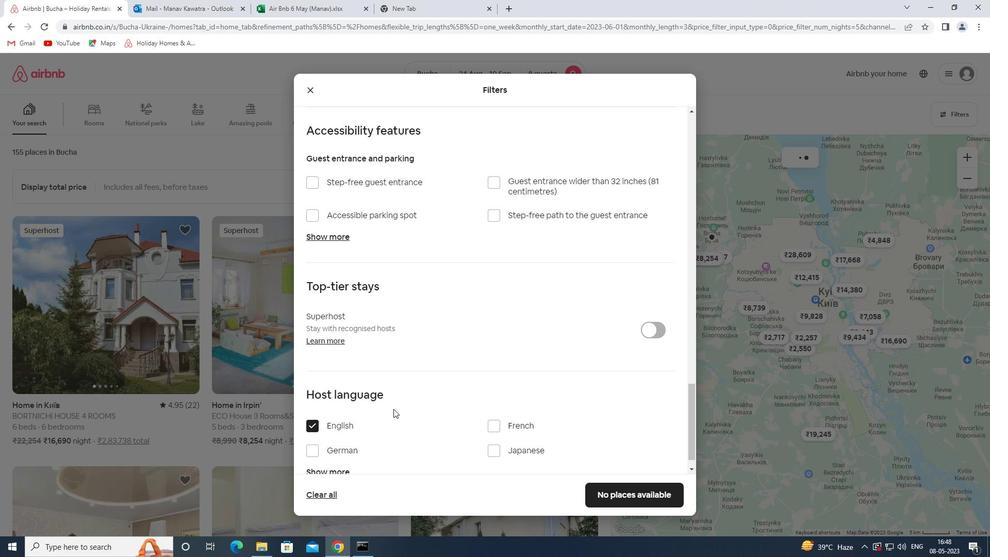 
Action: Mouse moved to (666, 494)
Screenshot: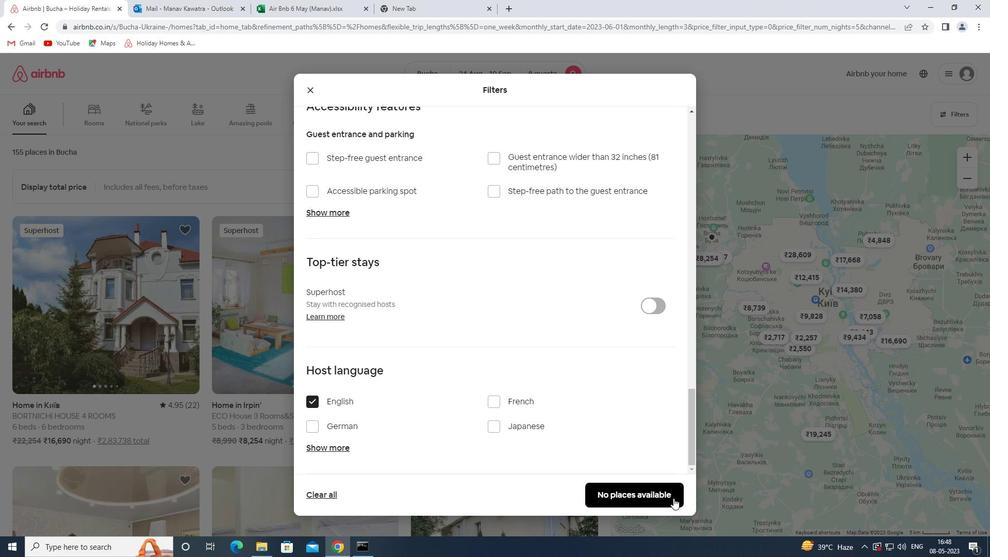 
Action: Mouse pressed left at (666, 494)
Screenshot: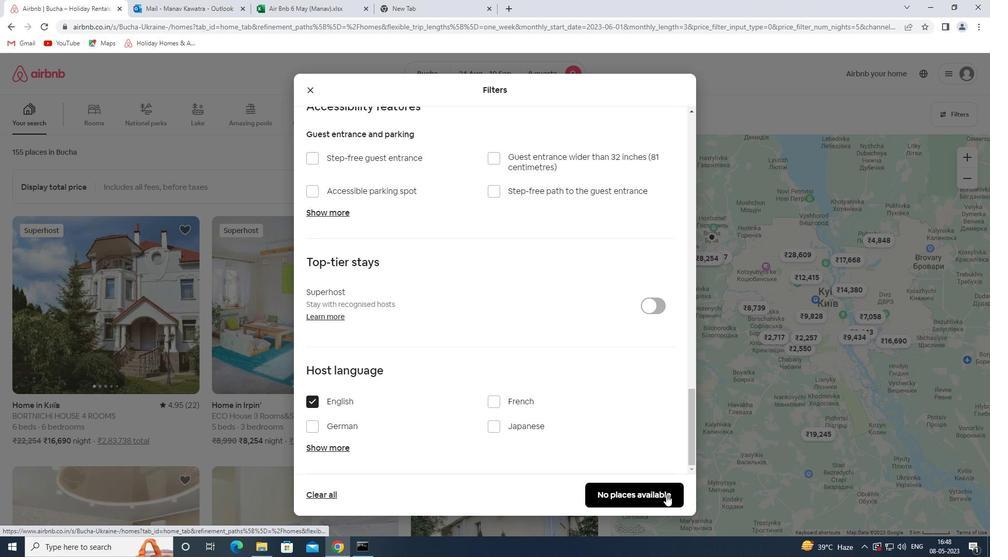 
